 Task: Find connections with filter location Kirkintilloch with filter topic #lifecoach with filter profile language German with filter current company DeHaat with filter school Jaypee University of Information Technology with filter industry Printing Services with filter service category Strategic Planning with filter keywords title School Counselor
Action: Mouse moved to (525, 82)
Screenshot: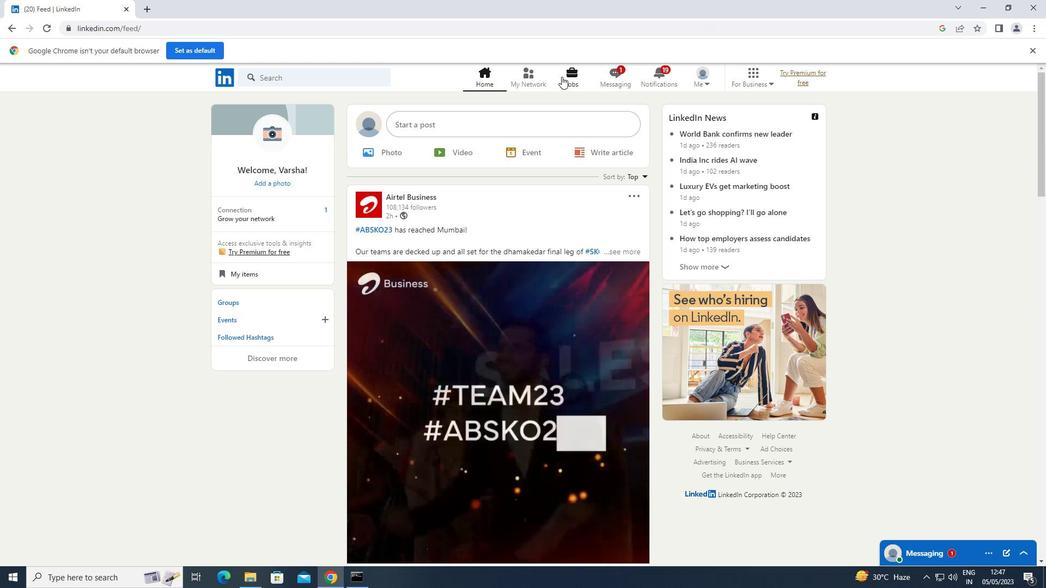 
Action: Mouse pressed left at (525, 82)
Screenshot: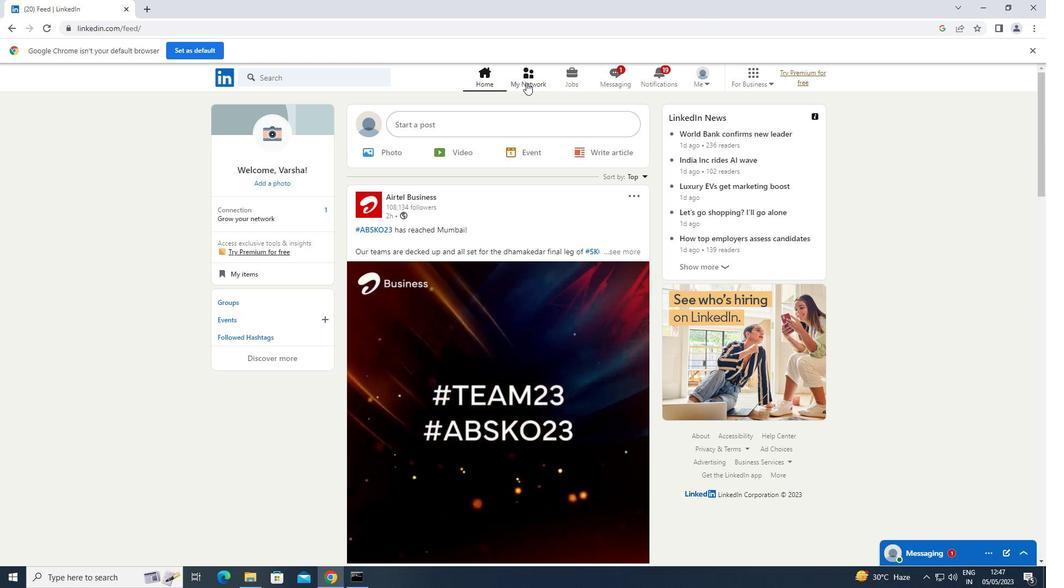 
Action: Mouse moved to (292, 131)
Screenshot: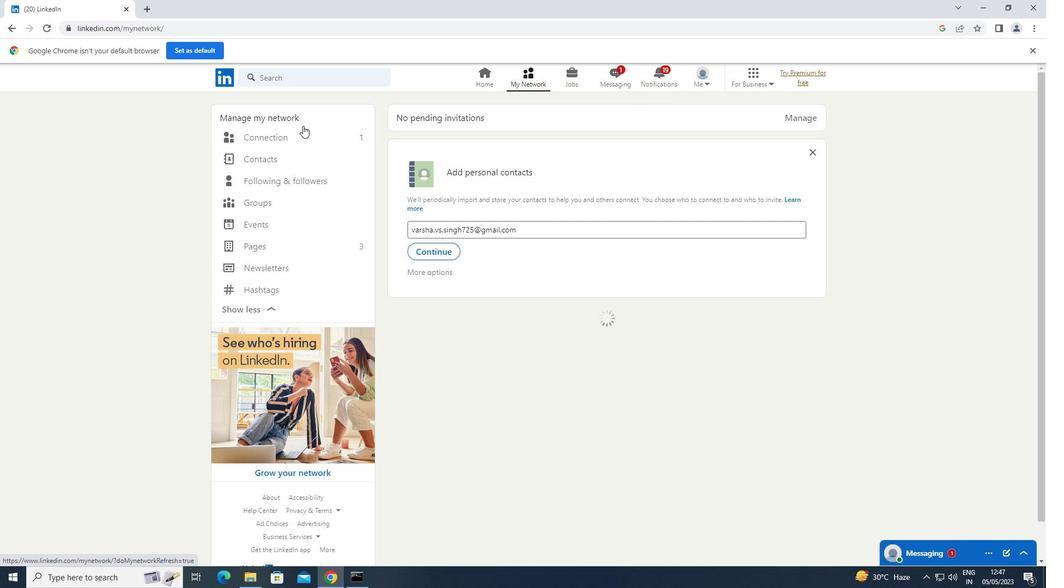 
Action: Mouse pressed left at (292, 131)
Screenshot: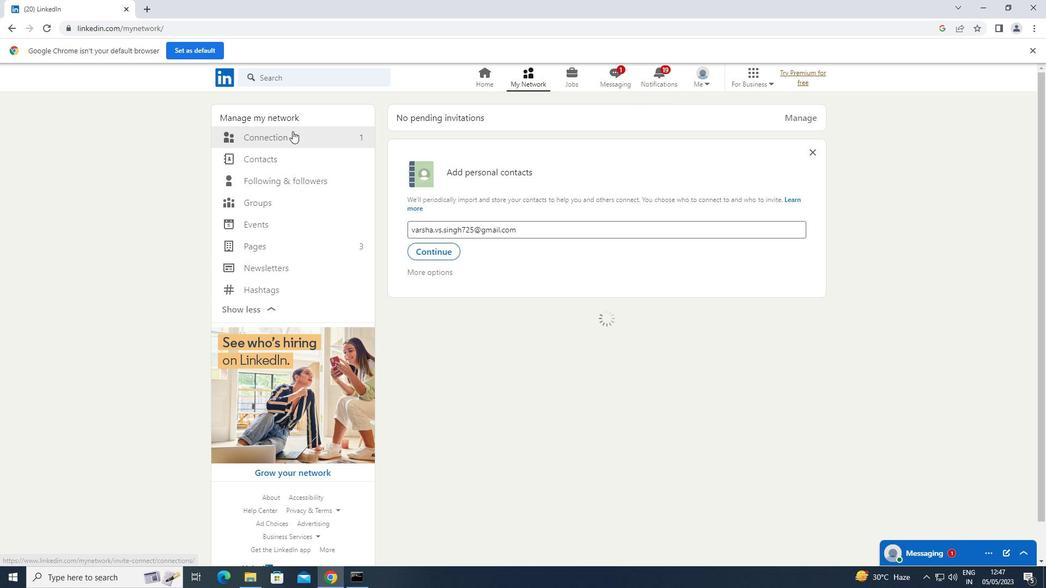 
Action: Mouse moved to (612, 136)
Screenshot: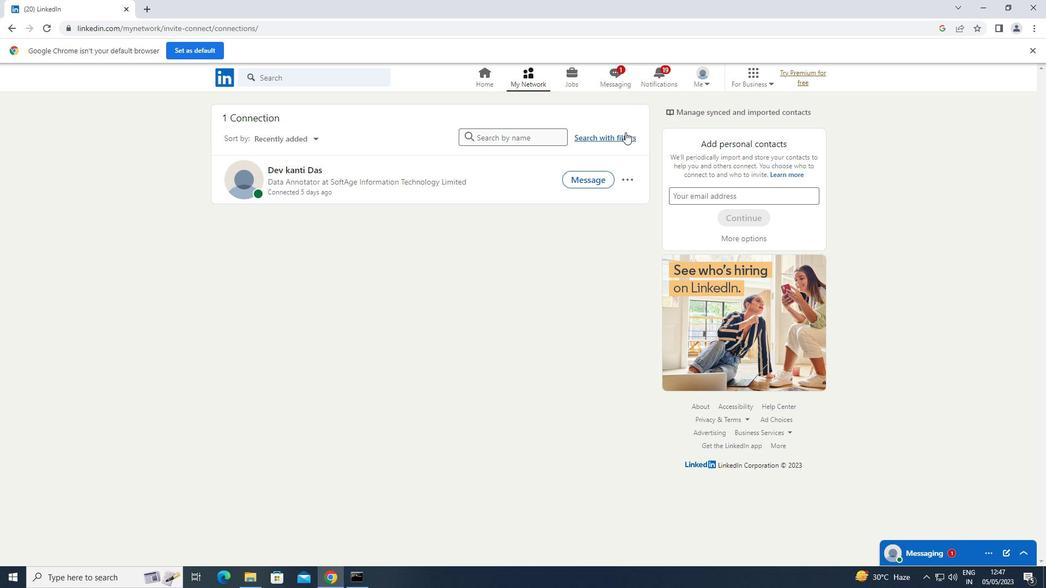 
Action: Mouse pressed left at (612, 136)
Screenshot: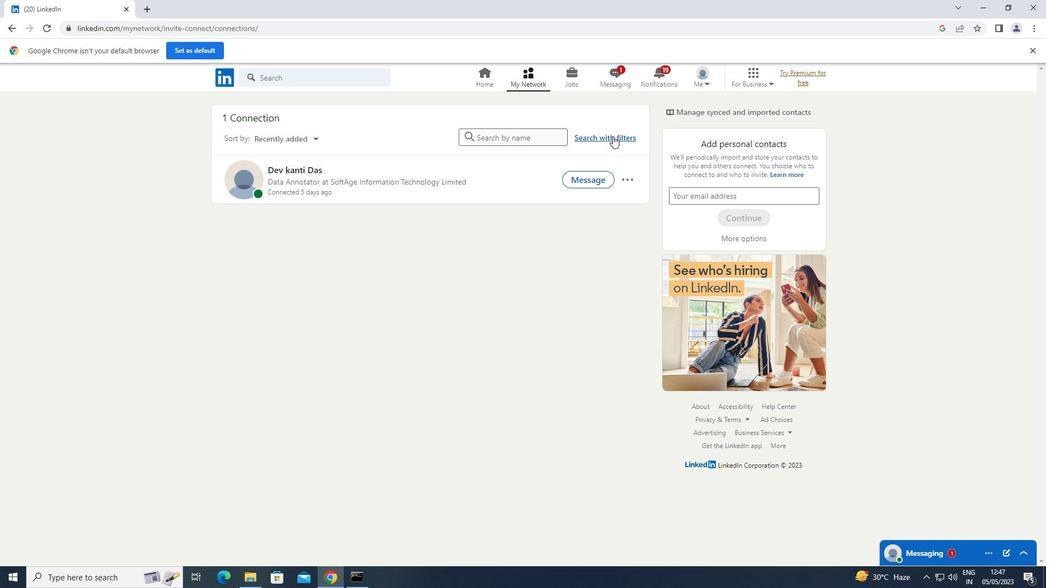 
Action: Mouse moved to (569, 113)
Screenshot: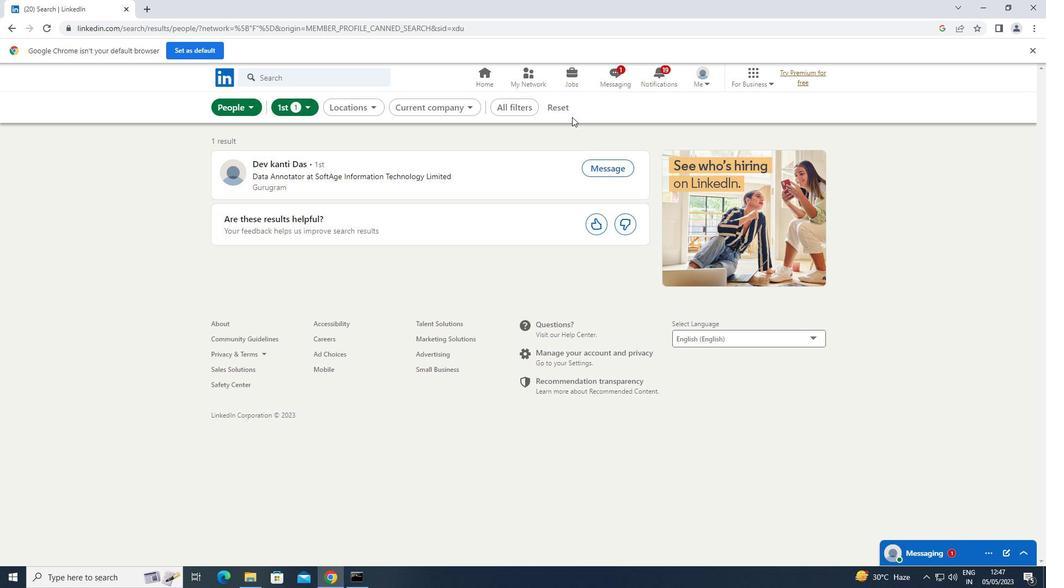 
Action: Mouse pressed left at (569, 113)
Screenshot: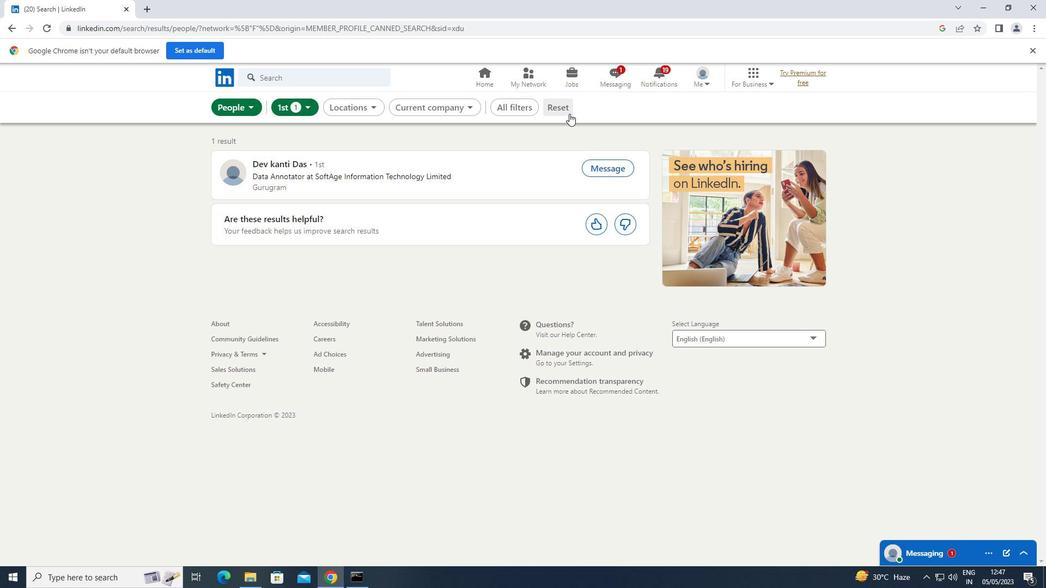 
Action: Mouse moved to (545, 108)
Screenshot: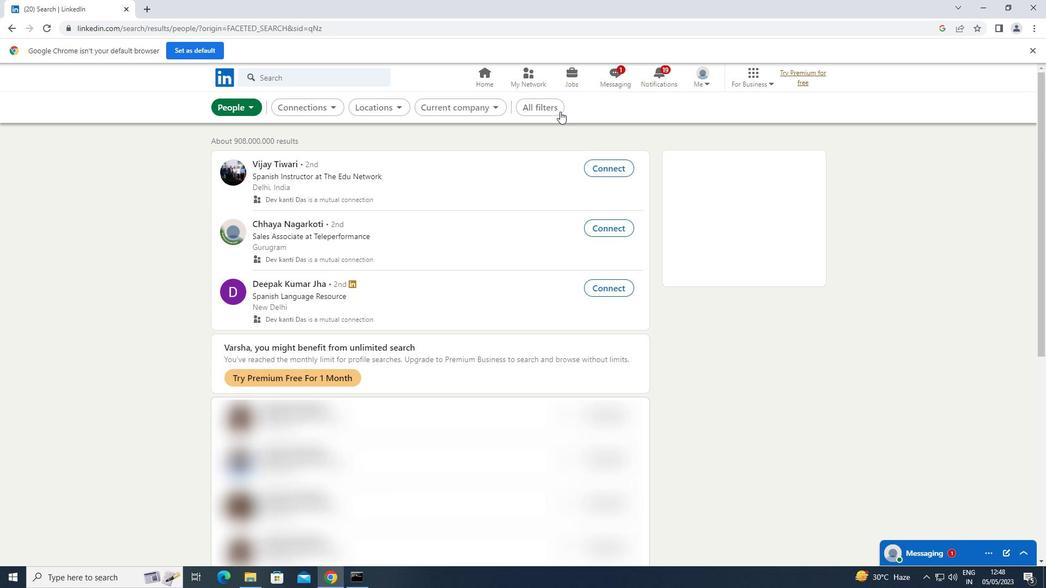 
Action: Mouse pressed left at (545, 108)
Screenshot: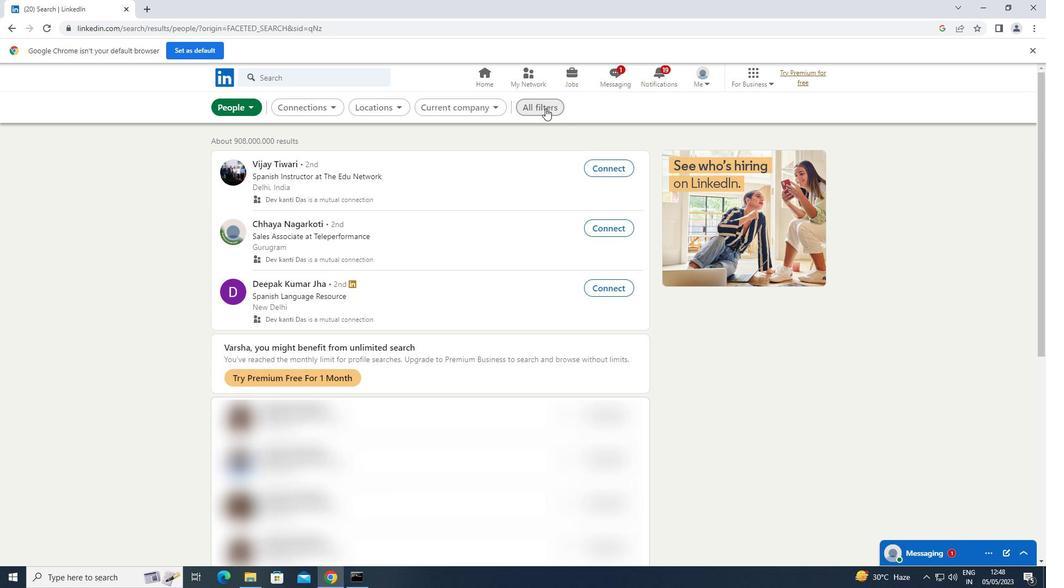 
Action: Mouse moved to (814, 220)
Screenshot: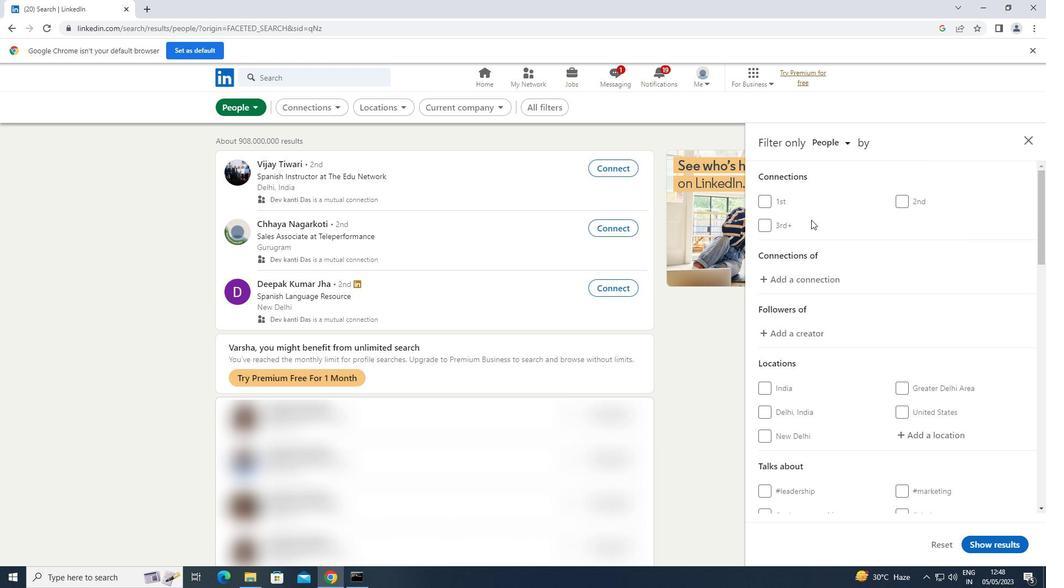 
Action: Mouse scrolled (814, 220) with delta (0, 0)
Screenshot: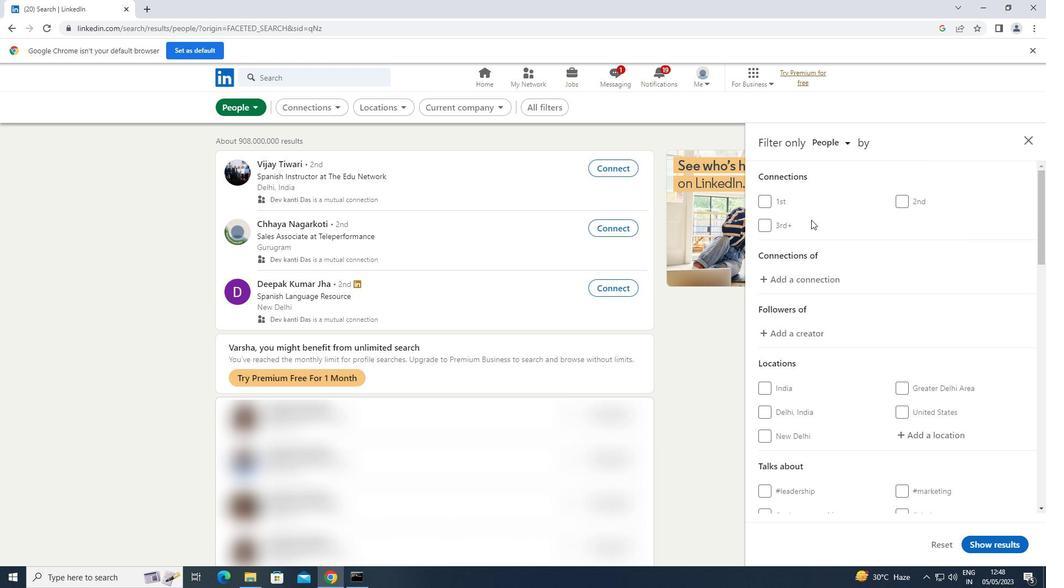 
Action: Mouse moved to (815, 221)
Screenshot: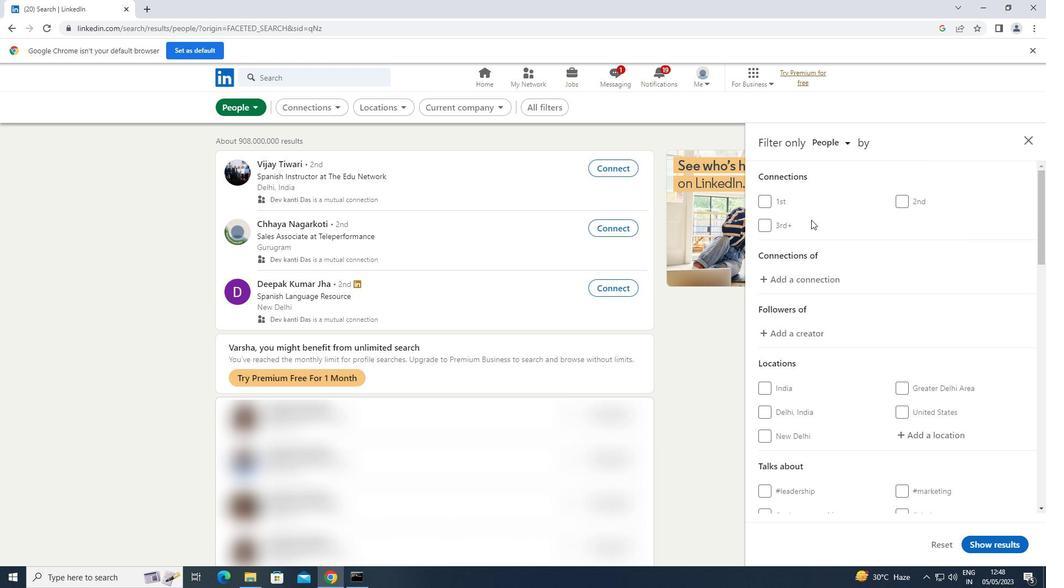 
Action: Mouse scrolled (815, 220) with delta (0, 0)
Screenshot: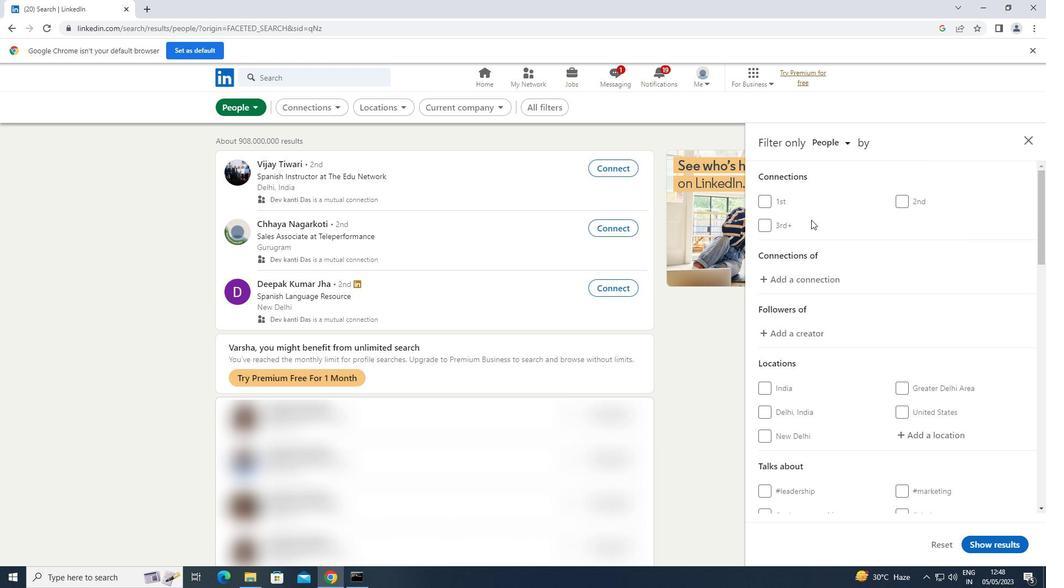 
Action: Mouse moved to (910, 328)
Screenshot: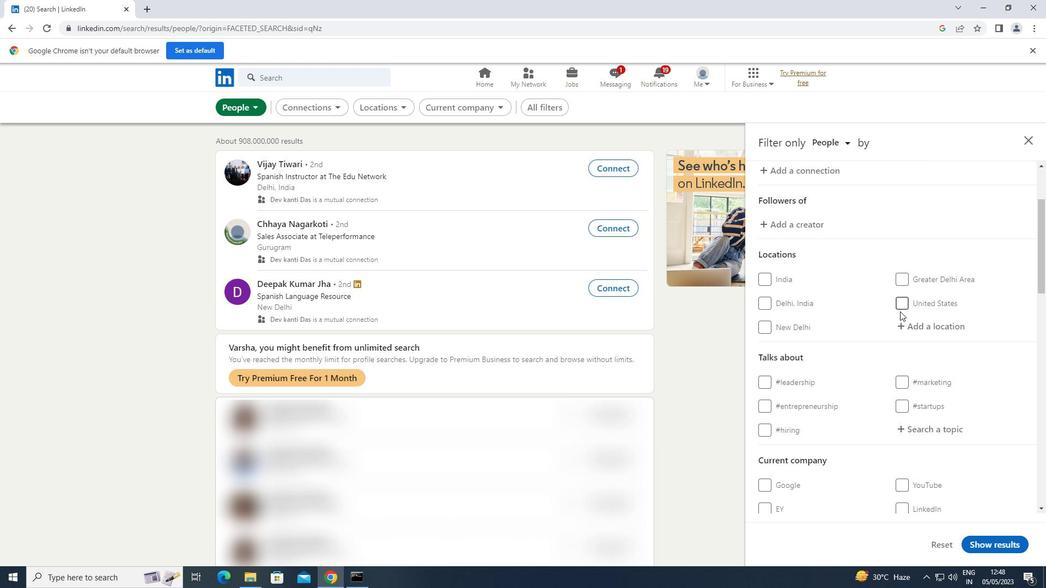 
Action: Mouse pressed left at (910, 328)
Screenshot: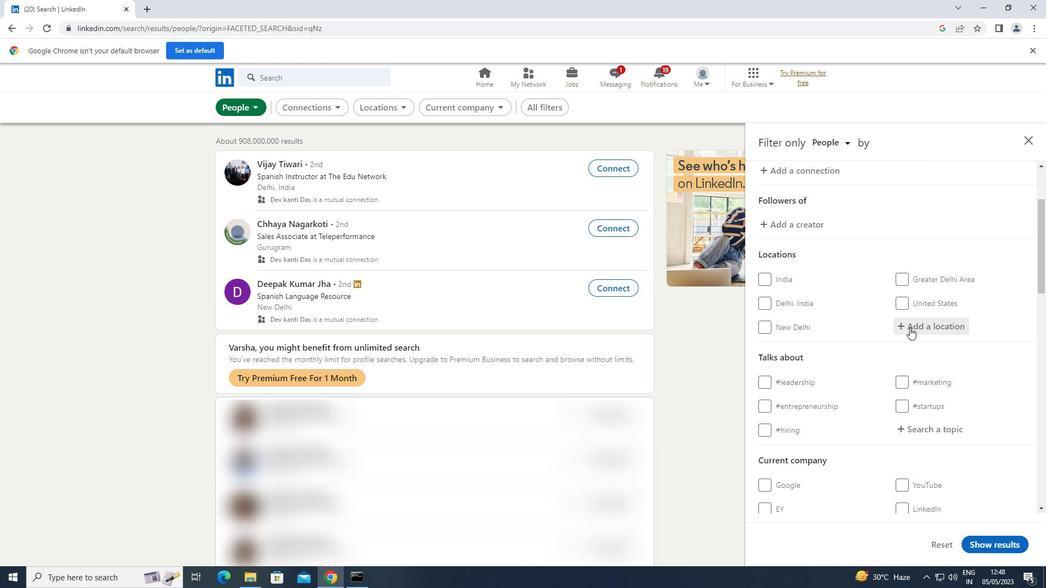 
Action: Key pressed <Key.shift>KIRKINTILLOCH
Screenshot: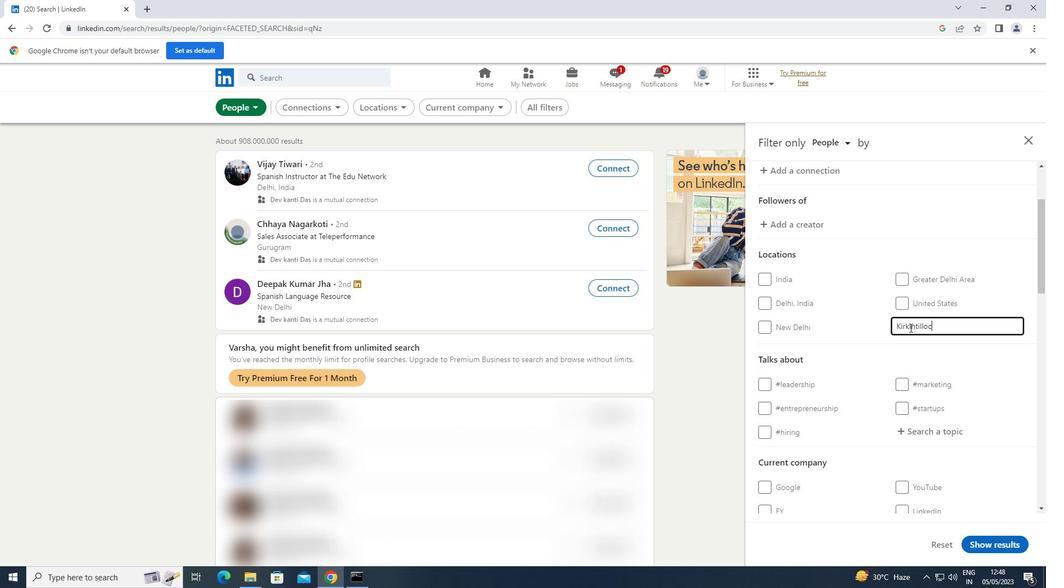 
Action: Mouse moved to (939, 436)
Screenshot: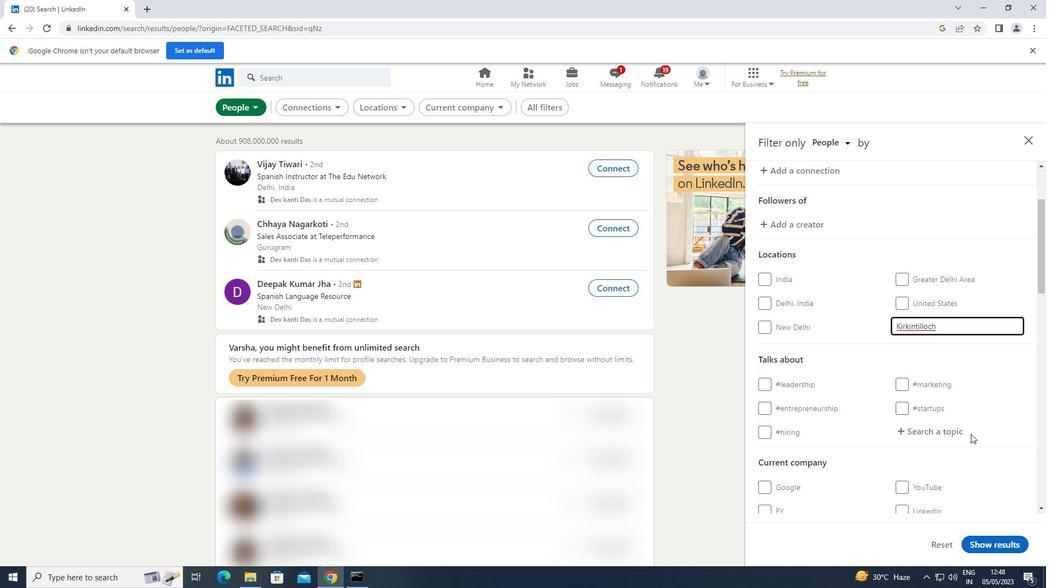 
Action: Mouse pressed left at (939, 436)
Screenshot: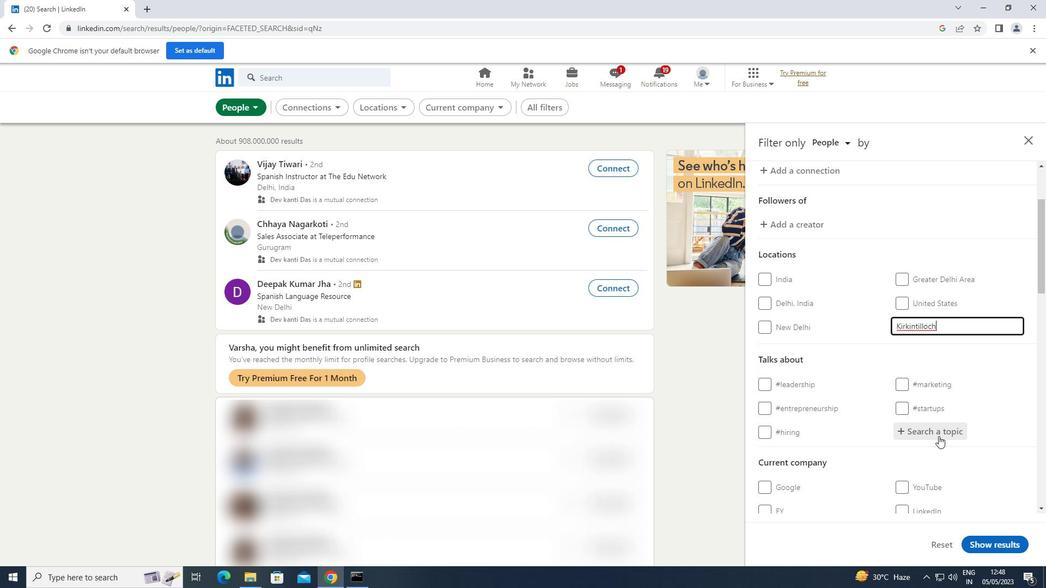 
Action: Key pressed LIFECOACH
Screenshot: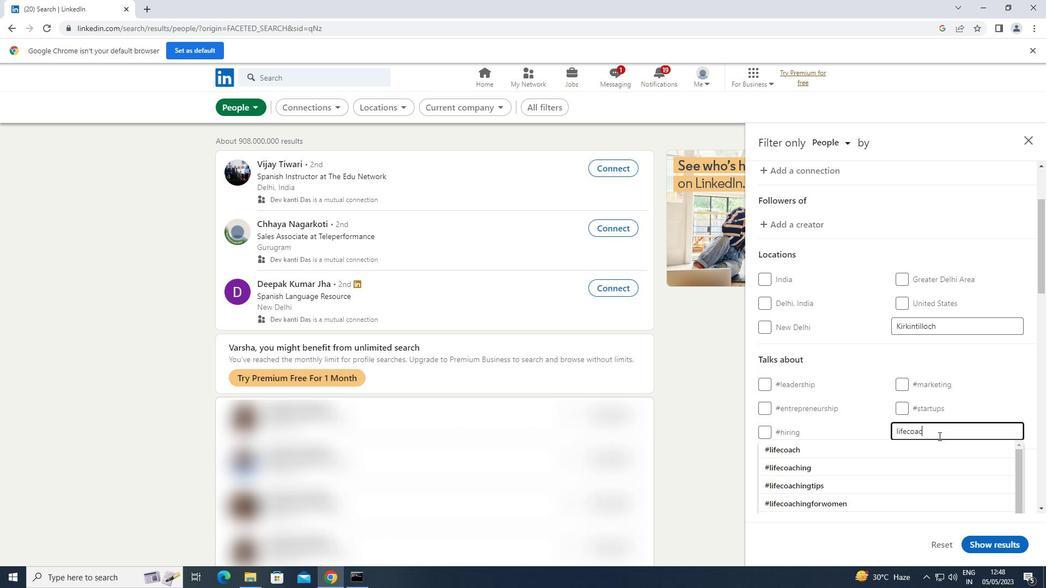 
Action: Mouse moved to (818, 447)
Screenshot: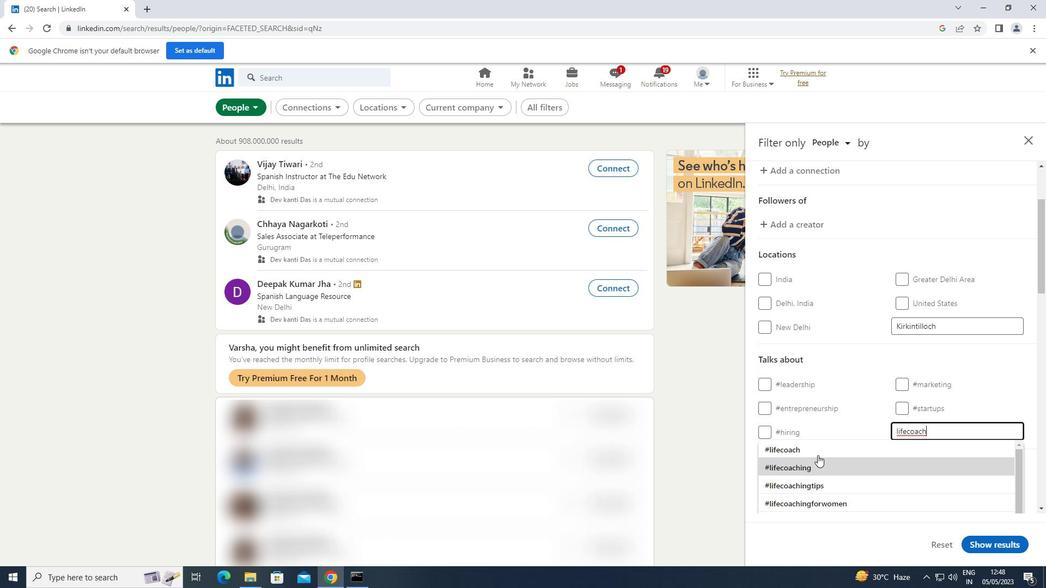 
Action: Mouse pressed left at (818, 447)
Screenshot: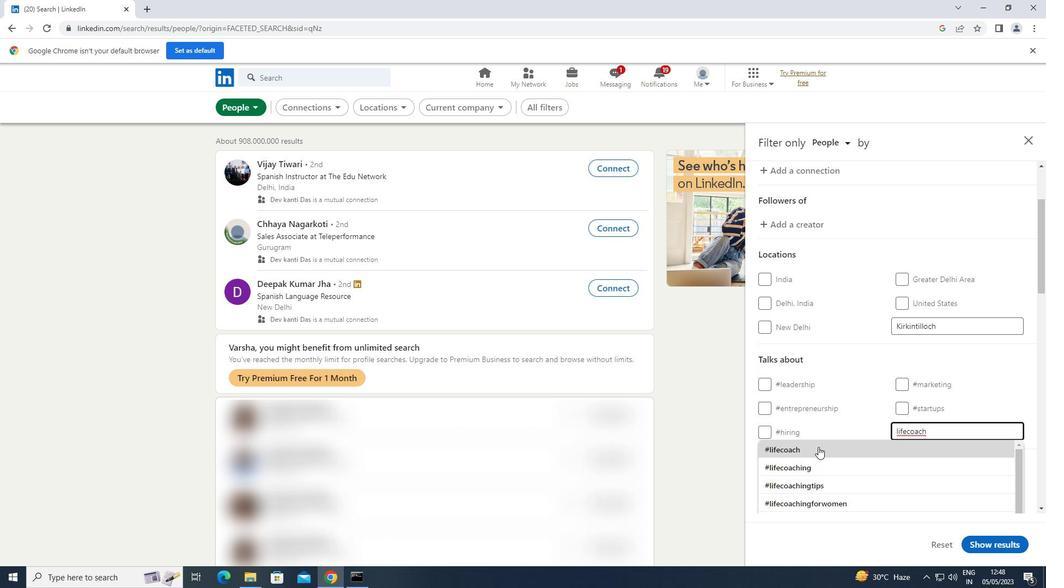 
Action: Mouse moved to (836, 418)
Screenshot: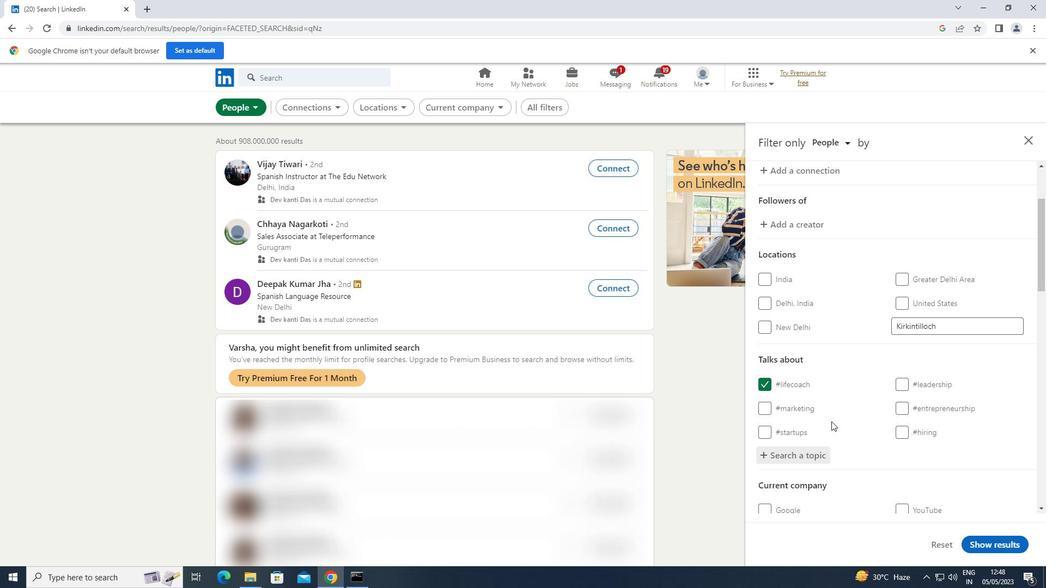 
Action: Mouse scrolled (836, 417) with delta (0, 0)
Screenshot: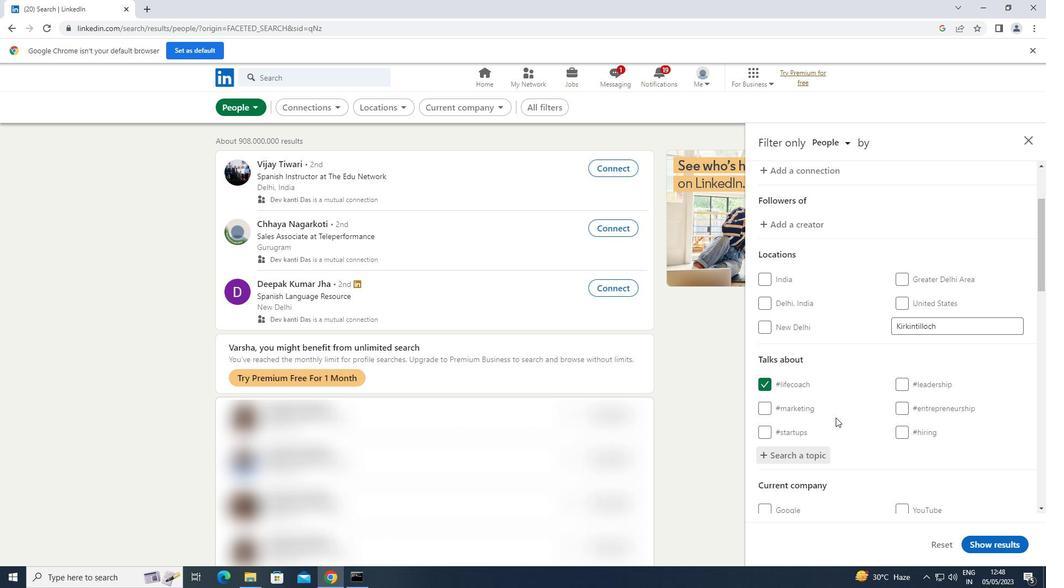 
Action: Mouse scrolled (836, 417) with delta (0, 0)
Screenshot: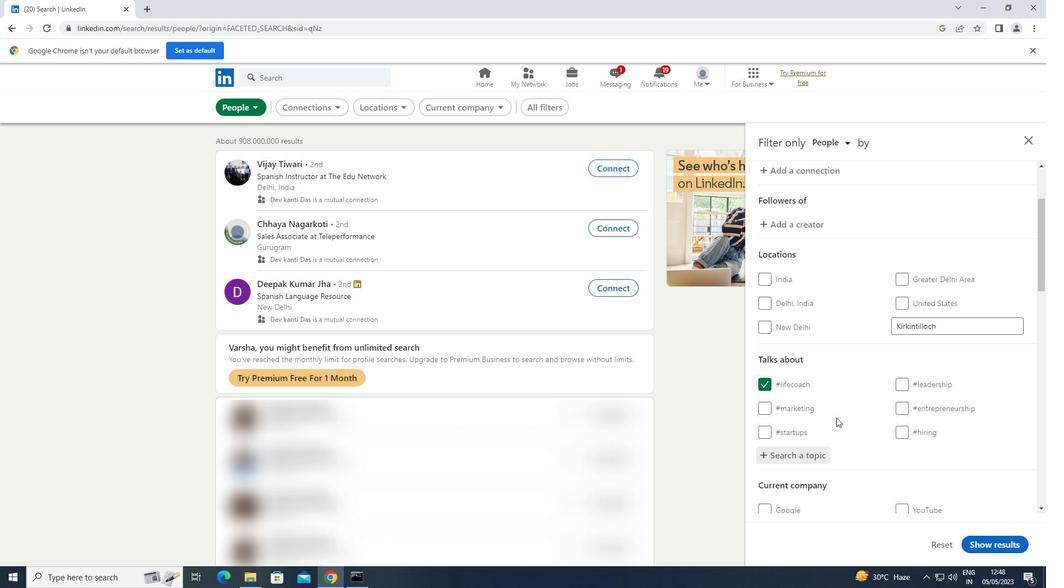 
Action: Mouse scrolled (836, 417) with delta (0, 0)
Screenshot: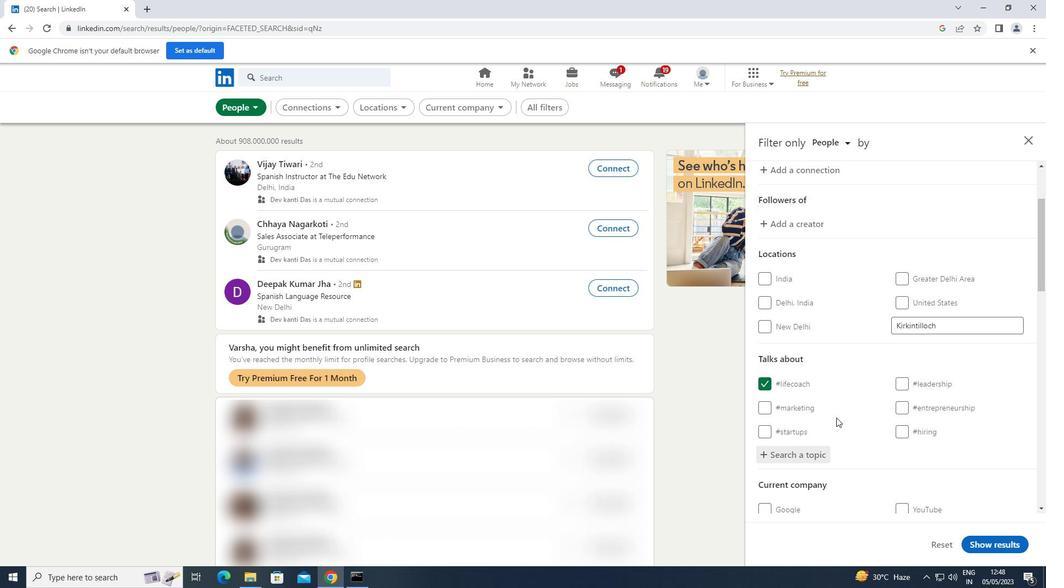 
Action: Mouse scrolled (836, 417) with delta (0, 0)
Screenshot: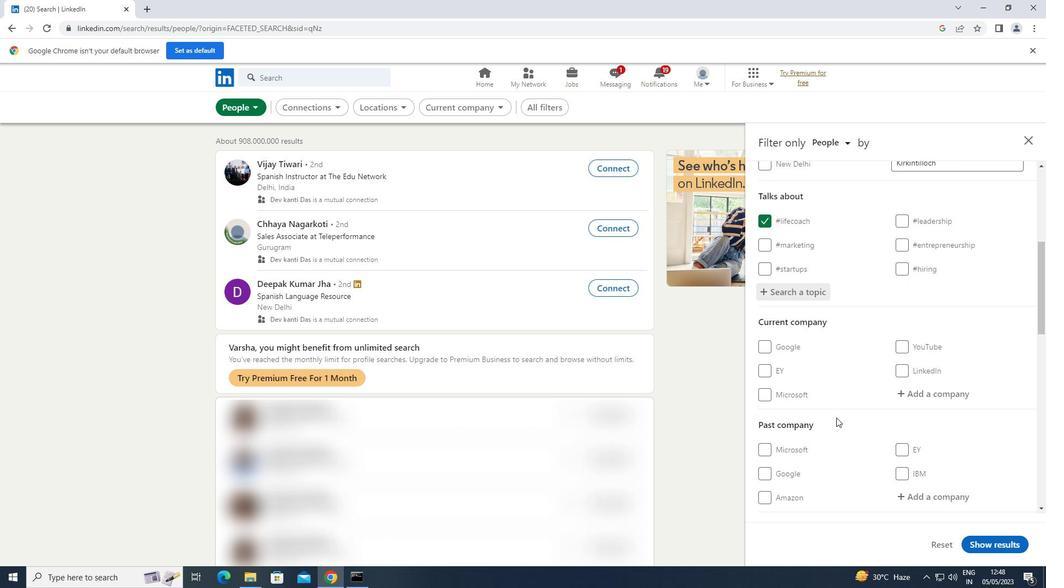 
Action: Mouse scrolled (836, 417) with delta (0, 0)
Screenshot: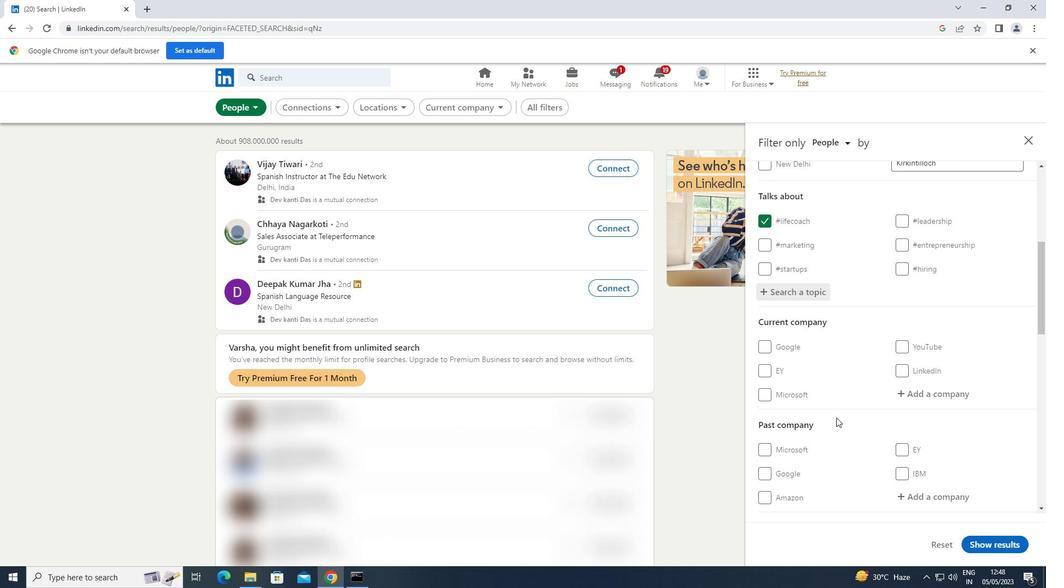
Action: Mouse scrolled (836, 417) with delta (0, 0)
Screenshot: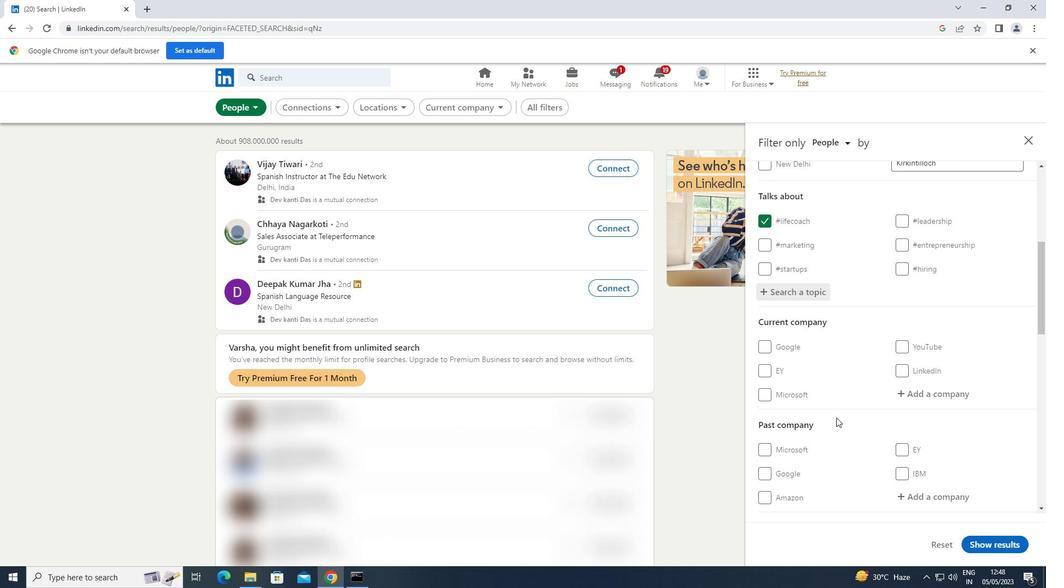 
Action: Mouse scrolled (836, 417) with delta (0, 0)
Screenshot: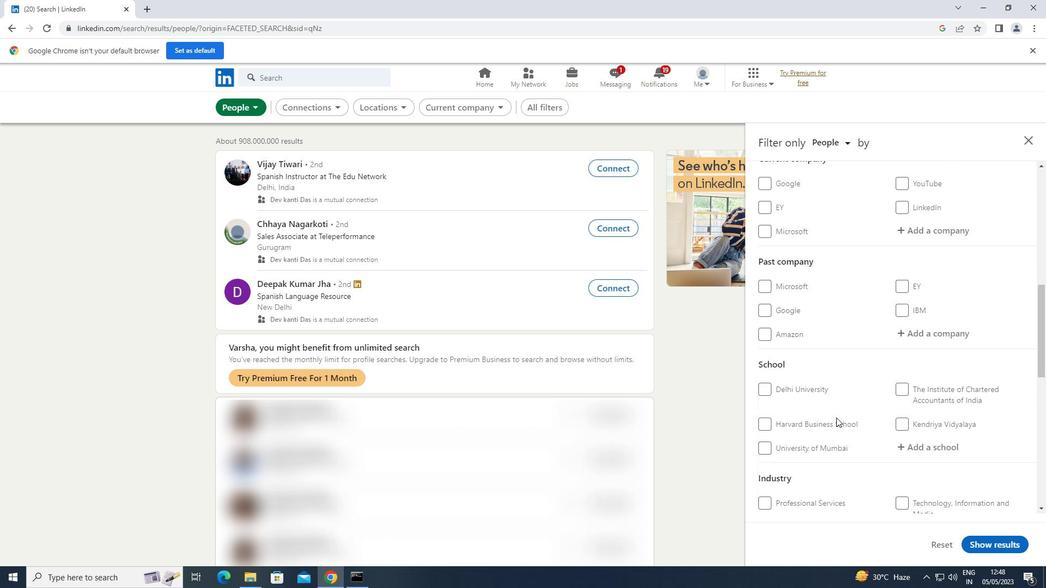 
Action: Mouse scrolled (836, 417) with delta (0, 0)
Screenshot: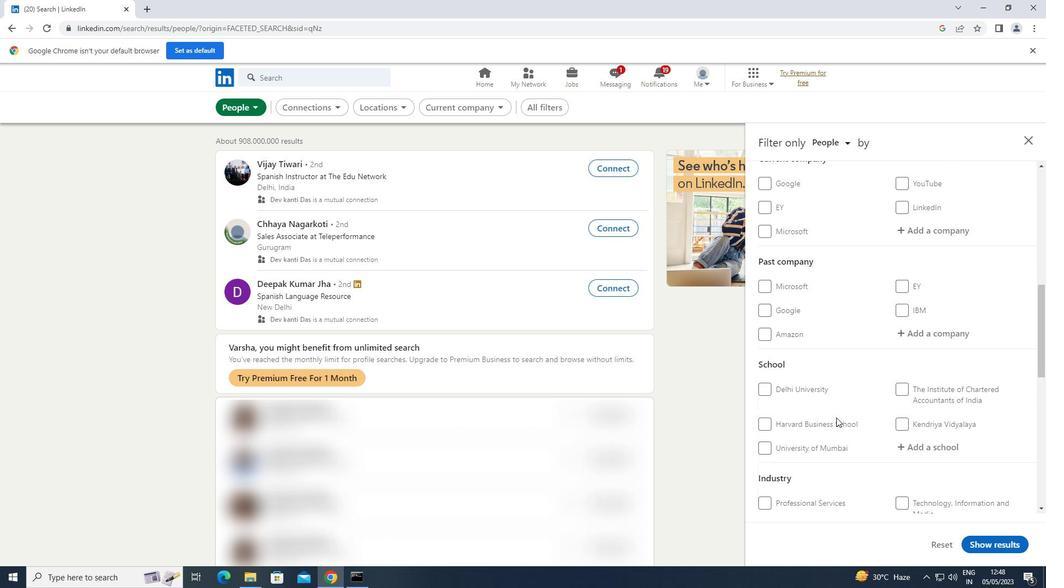 
Action: Mouse scrolled (836, 417) with delta (0, 0)
Screenshot: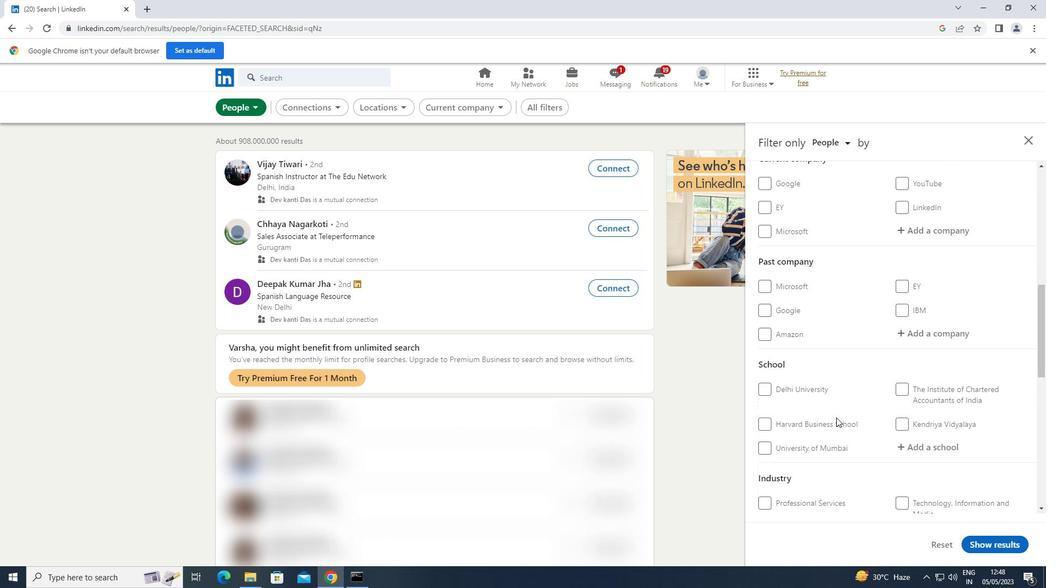 
Action: Mouse scrolled (836, 417) with delta (0, 0)
Screenshot: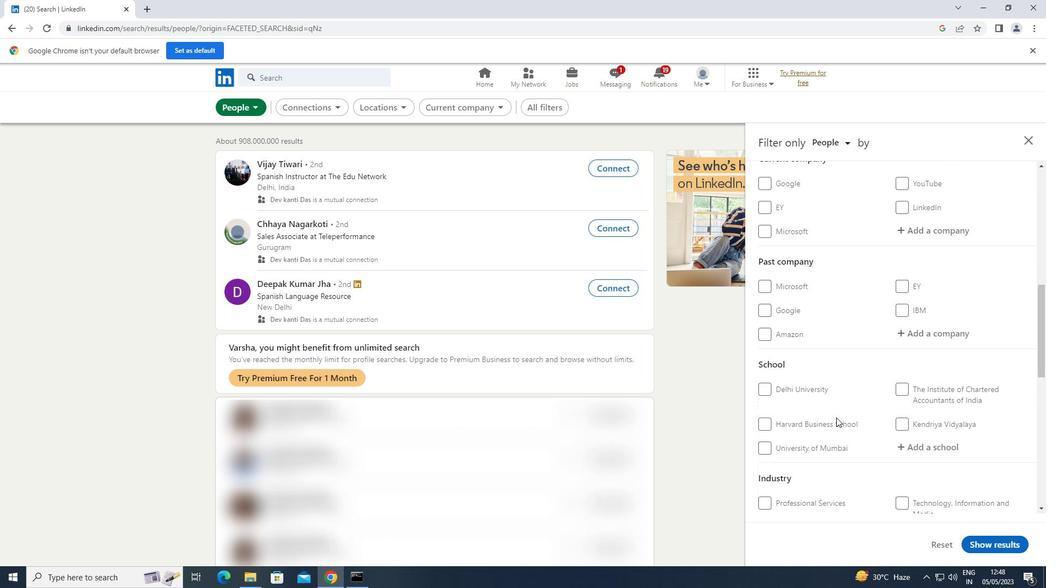 
Action: Mouse scrolled (836, 417) with delta (0, 0)
Screenshot: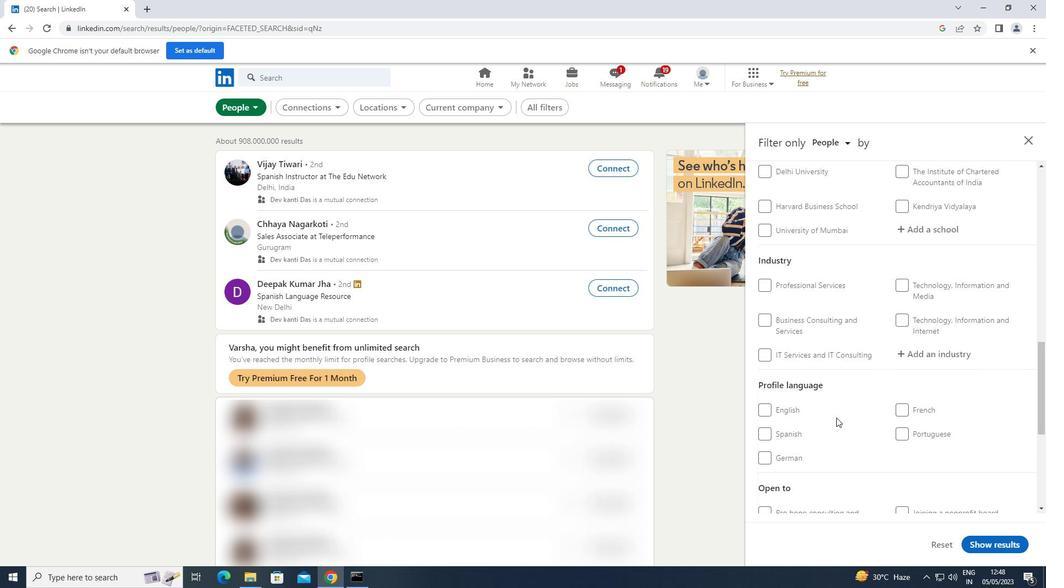 
Action: Mouse scrolled (836, 417) with delta (0, 0)
Screenshot: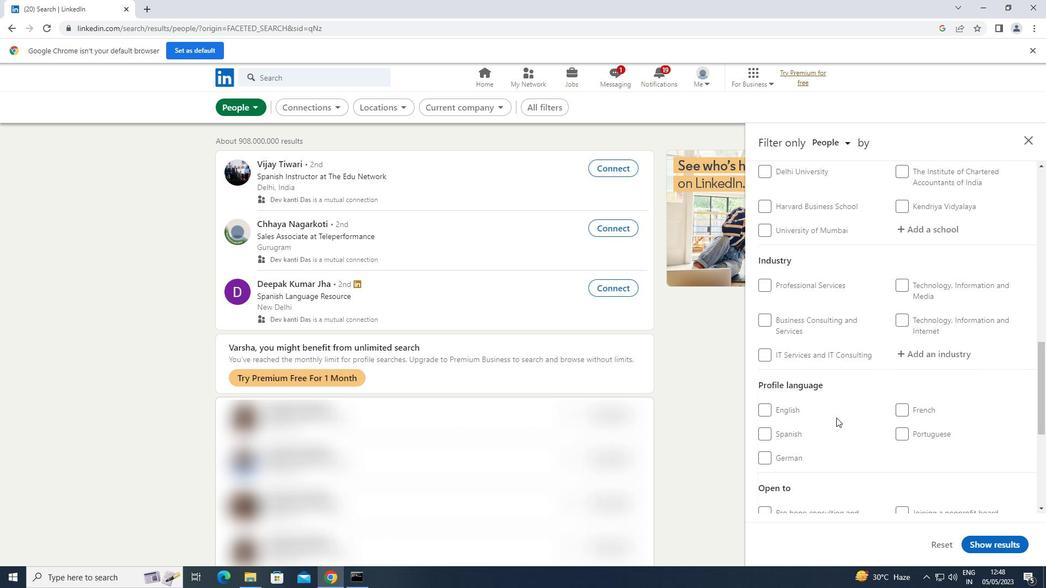 
Action: Mouse scrolled (836, 417) with delta (0, 0)
Screenshot: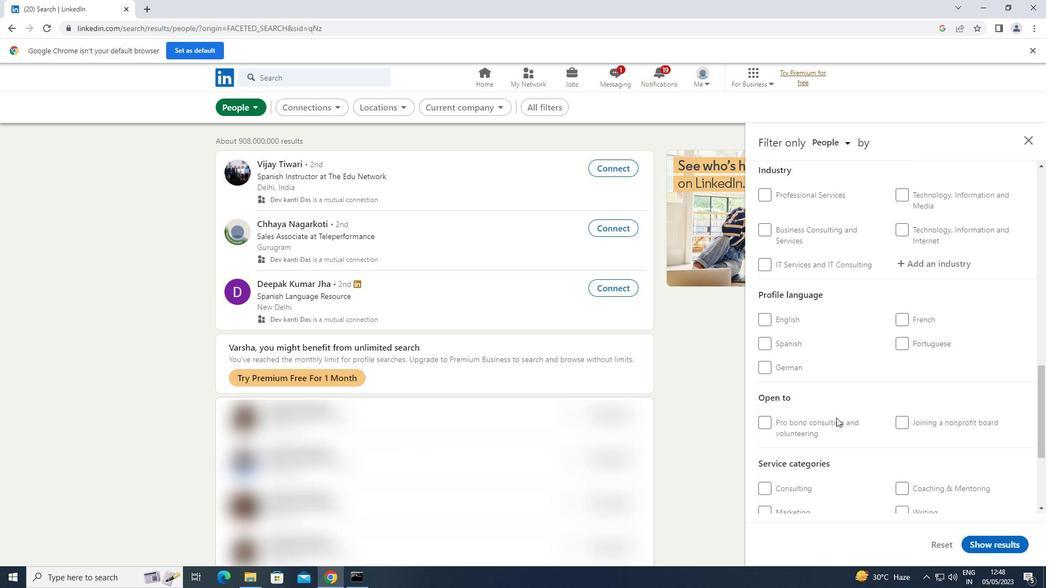 
Action: Mouse scrolled (836, 417) with delta (0, 0)
Screenshot: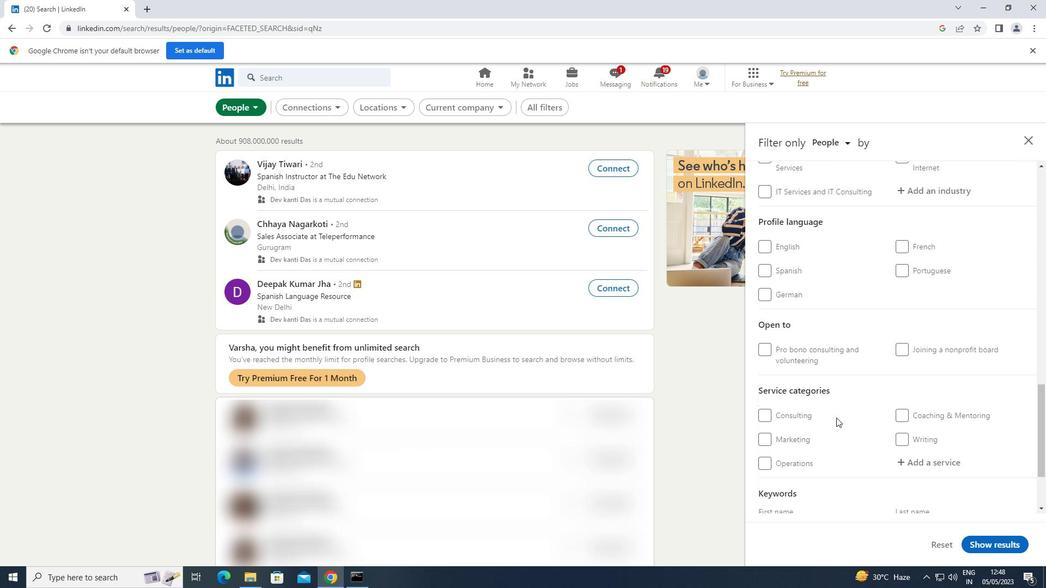 
Action: Mouse scrolled (836, 417) with delta (0, 0)
Screenshot: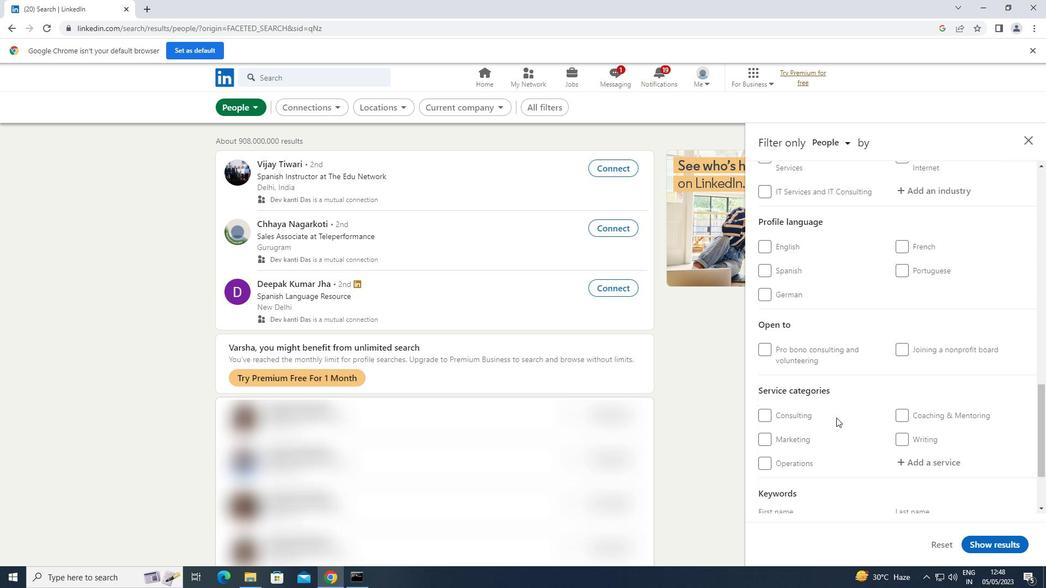 
Action: Mouse scrolled (836, 418) with delta (0, 0)
Screenshot: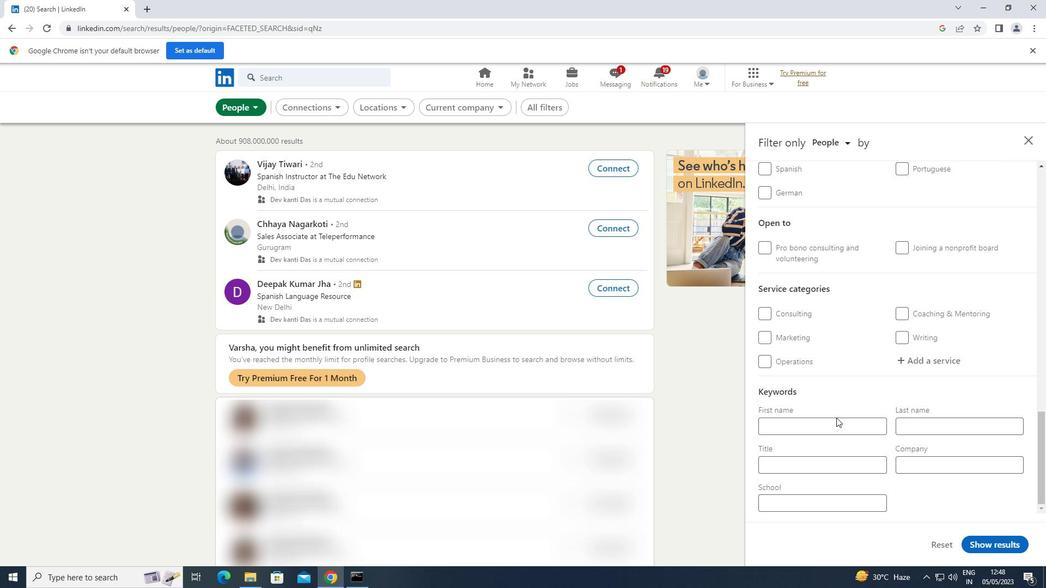 
Action: Mouse scrolled (836, 418) with delta (0, 0)
Screenshot: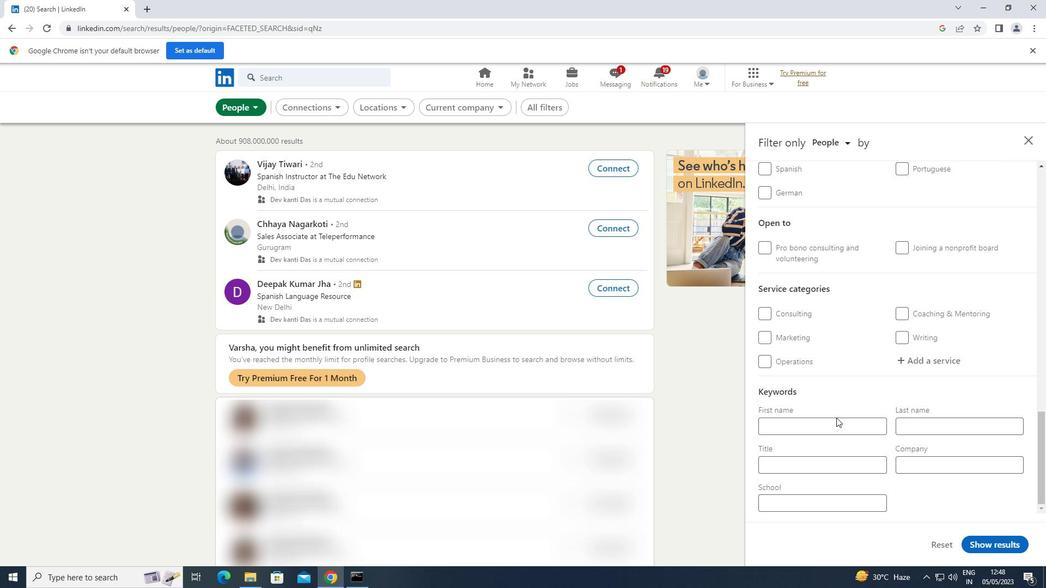 
Action: Mouse moved to (761, 299)
Screenshot: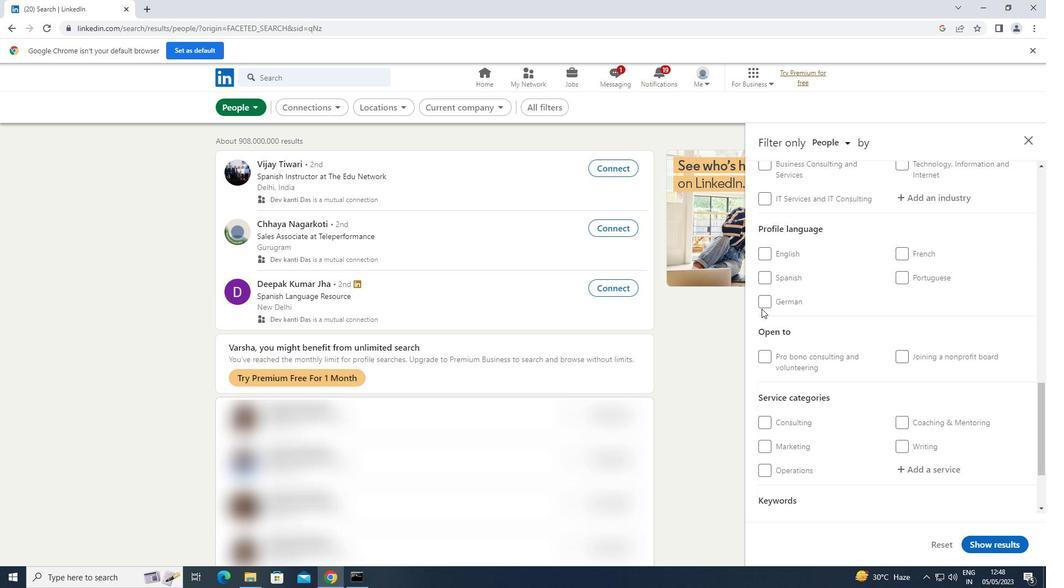 
Action: Mouse pressed left at (761, 299)
Screenshot: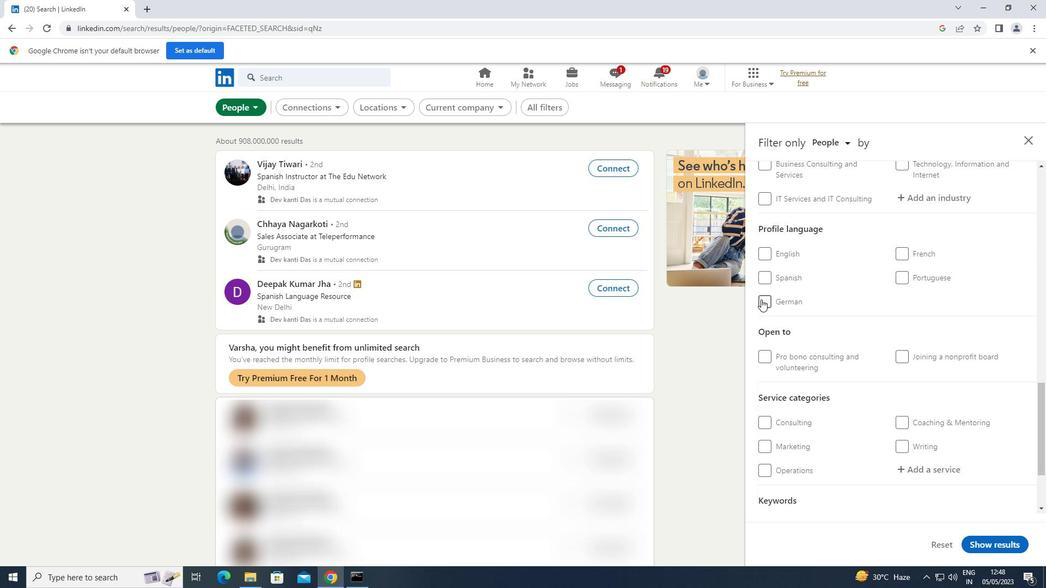 
Action: Mouse moved to (795, 325)
Screenshot: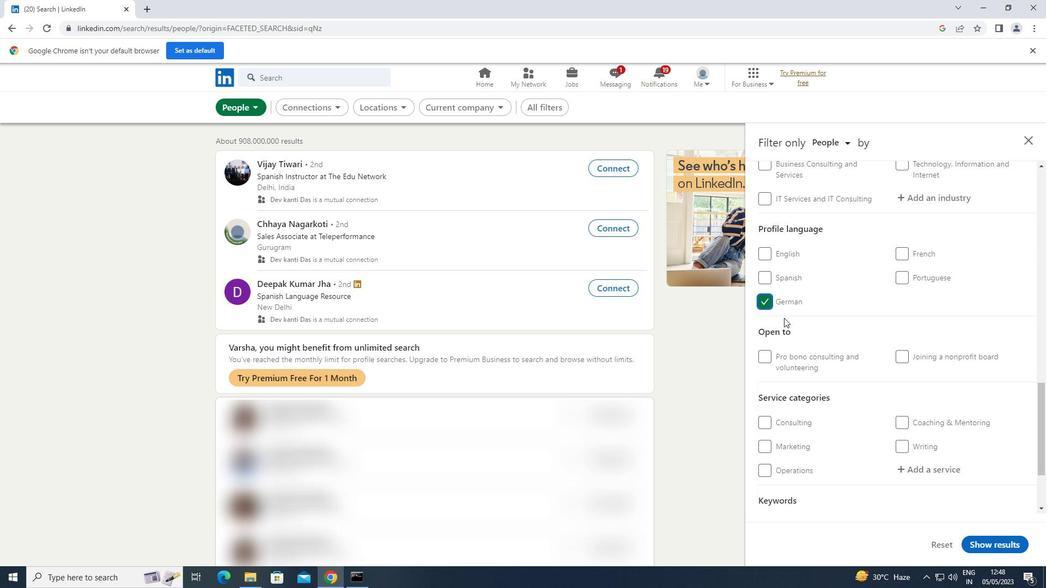 
Action: Mouse scrolled (795, 325) with delta (0, 0)
Screenshot: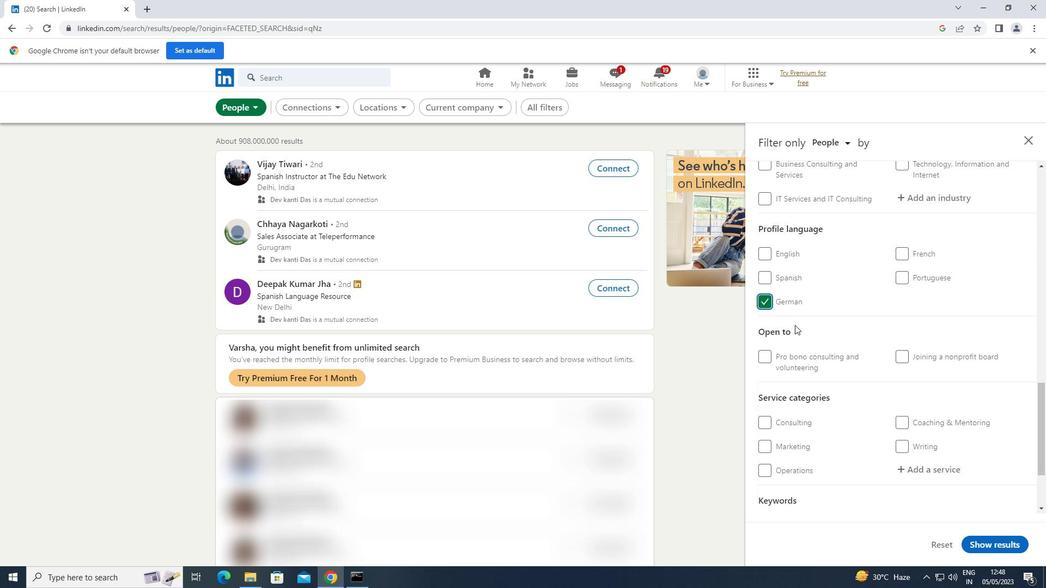 
Action: Mouse scrolled (795, 325) with delta (0, 0)
Screenshot: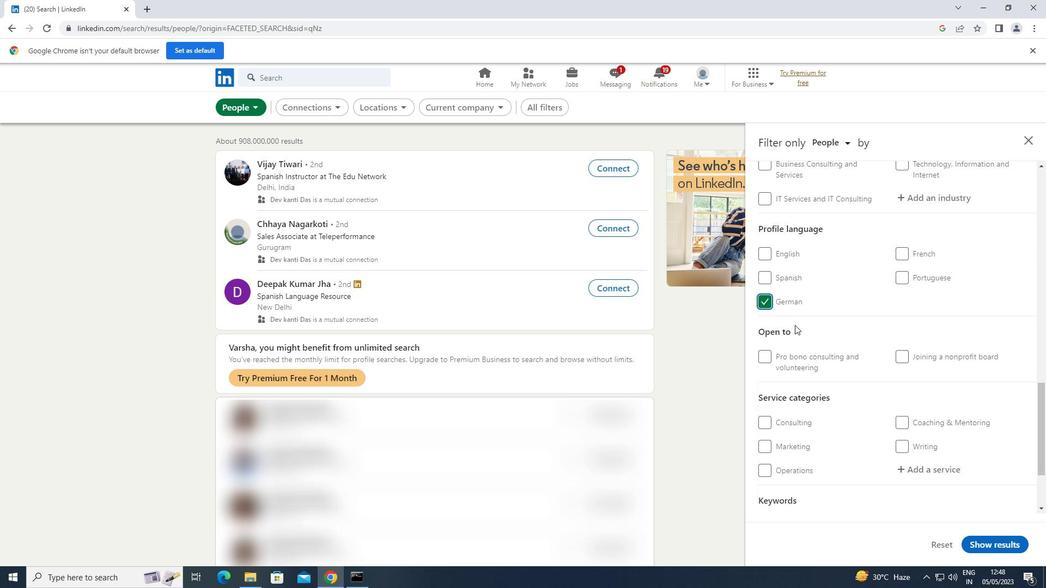 
Action: Mouse scrolled (795, 325) with delta (0, 0)
Screenshot: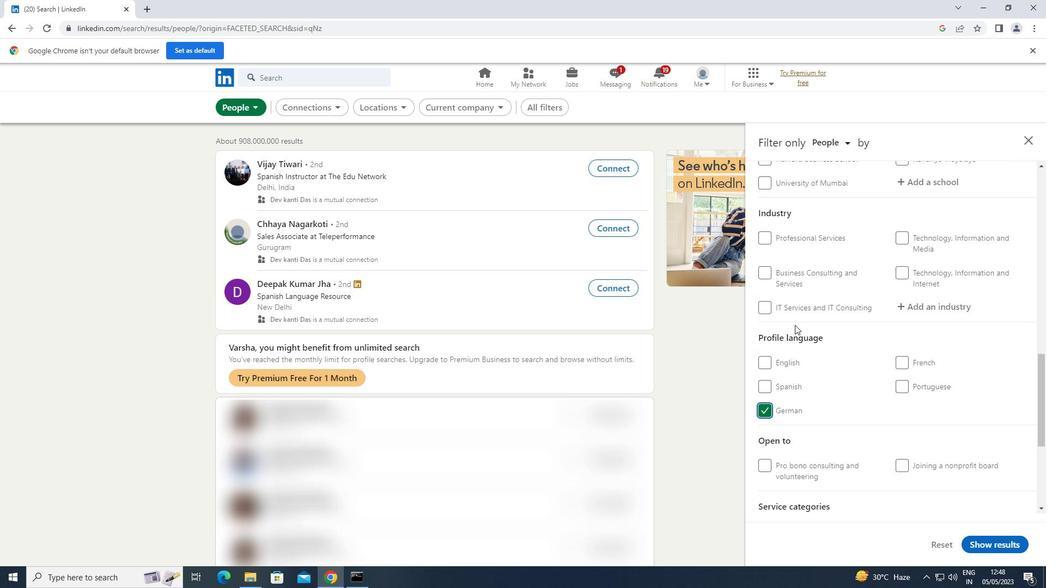 
Action: Mouse scrolled (795, 325) with delta (0, 0)
Screenshot: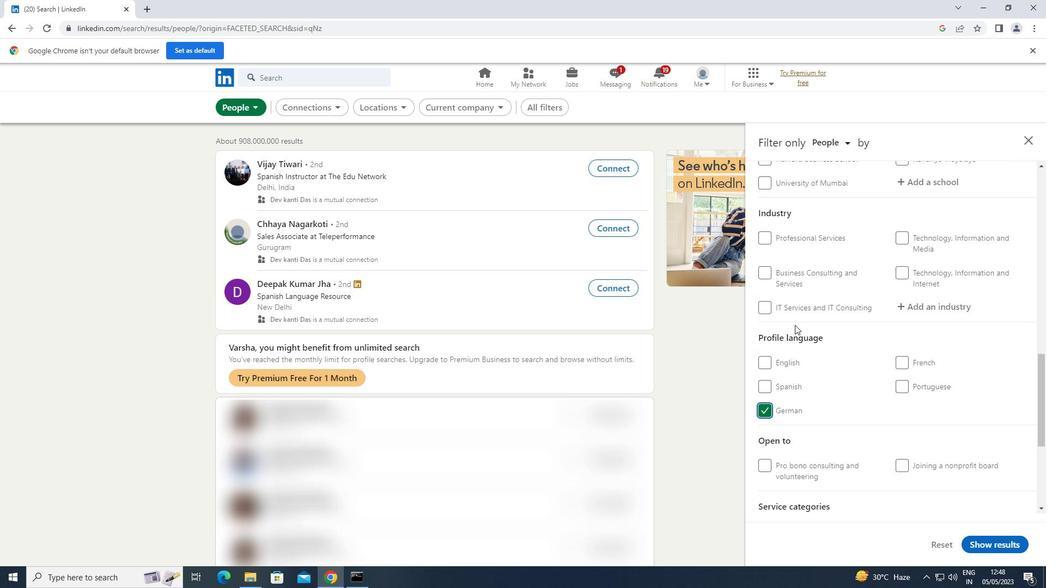 
Action: Mouse scrolled (795, 325) with delta (0, 0)
Screenshot: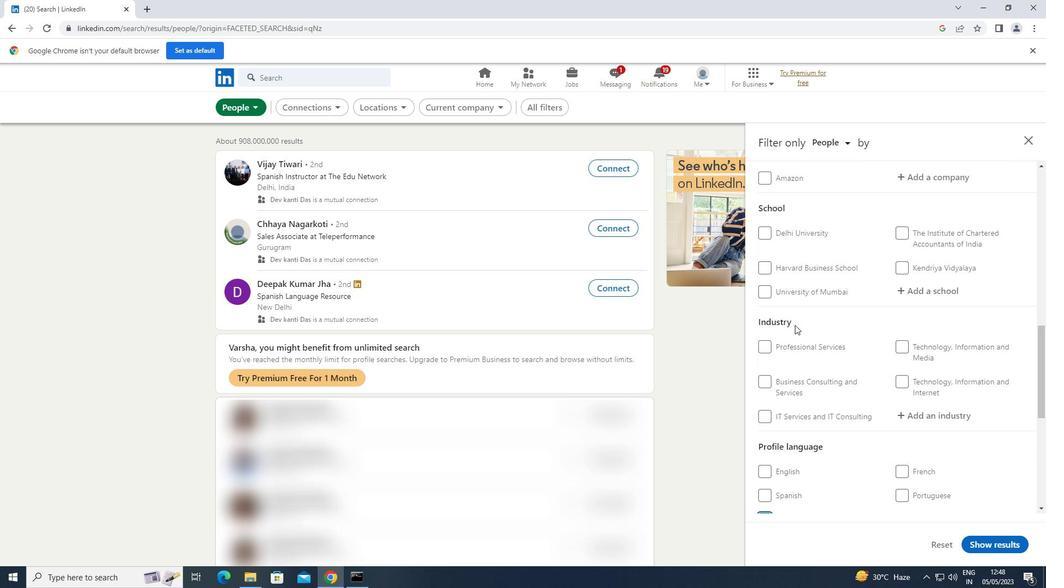 
Action: Mouse scrolled (795, 325) with delta (0, 0)
Screenshot: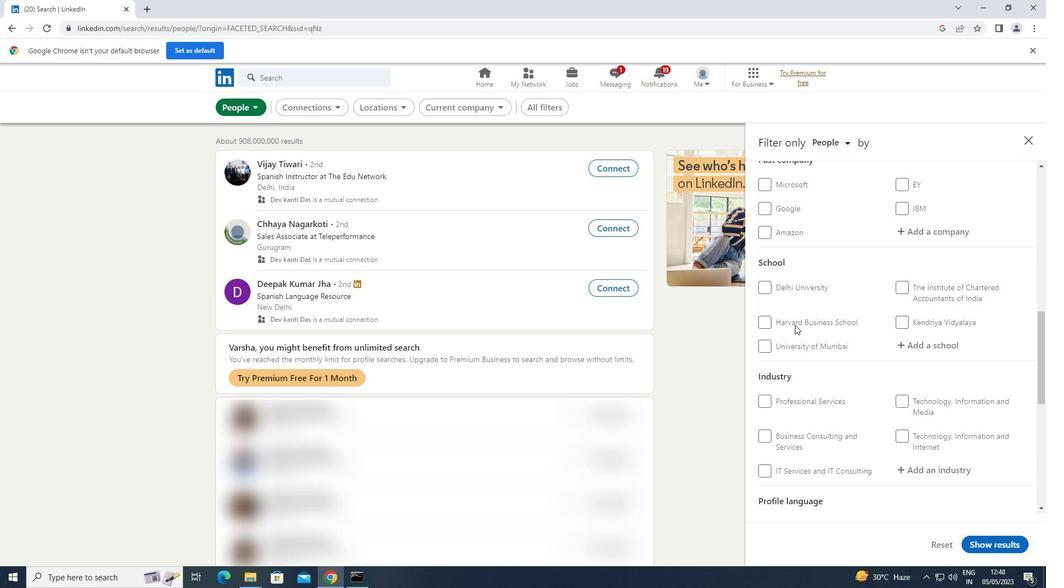 
Action: Mouse scrolled (795, 325) with delta (0, 0)
Screenshot: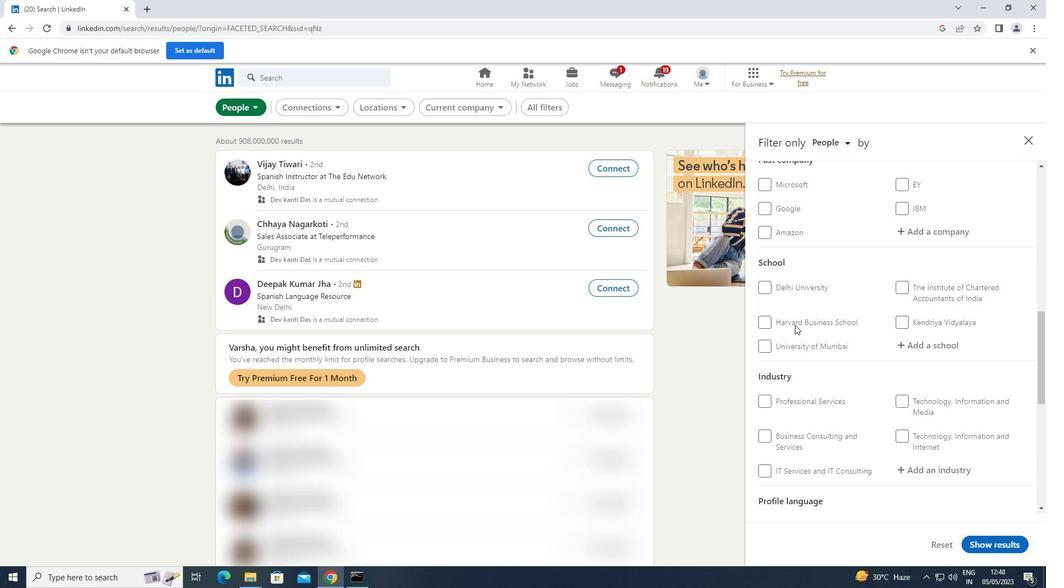 
Action: Mouse scrolled (795, 325) with delta (0, 0)
Screenshot: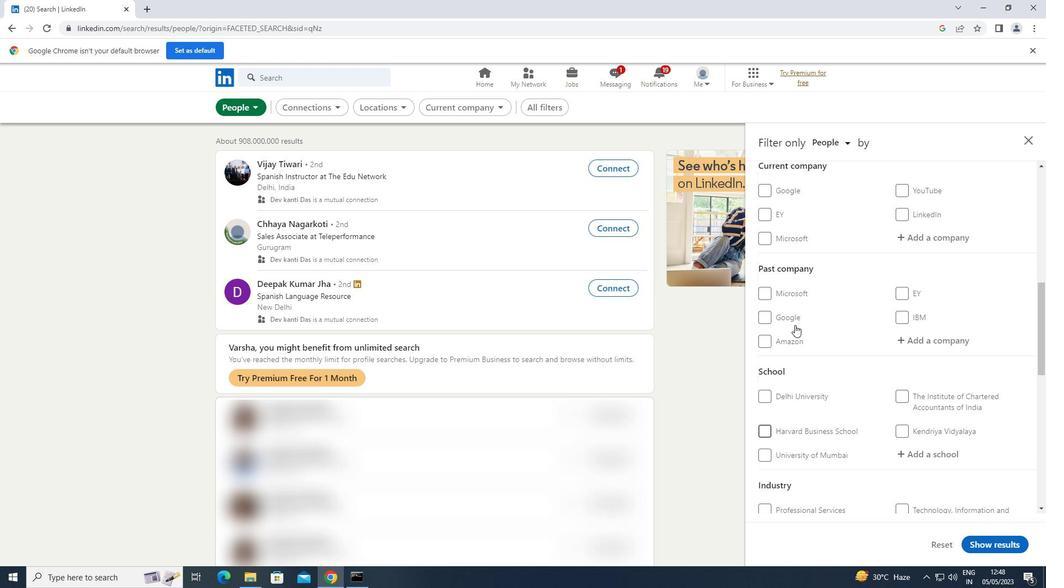 
Action: Mouse moved to (948, 293)
Screenshot: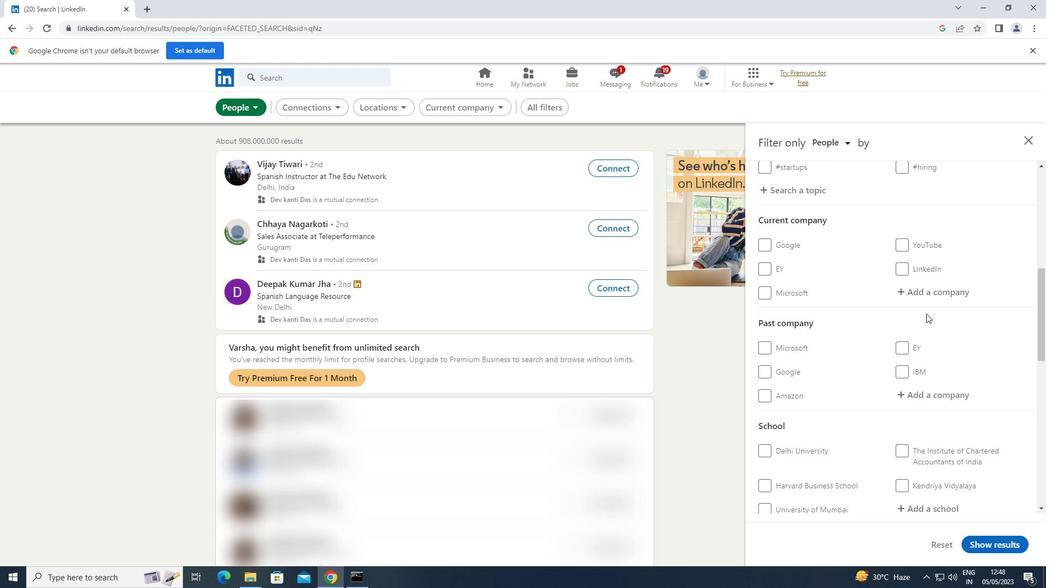 
Action: Mouse pressed left at (948, 293)
Screenshot: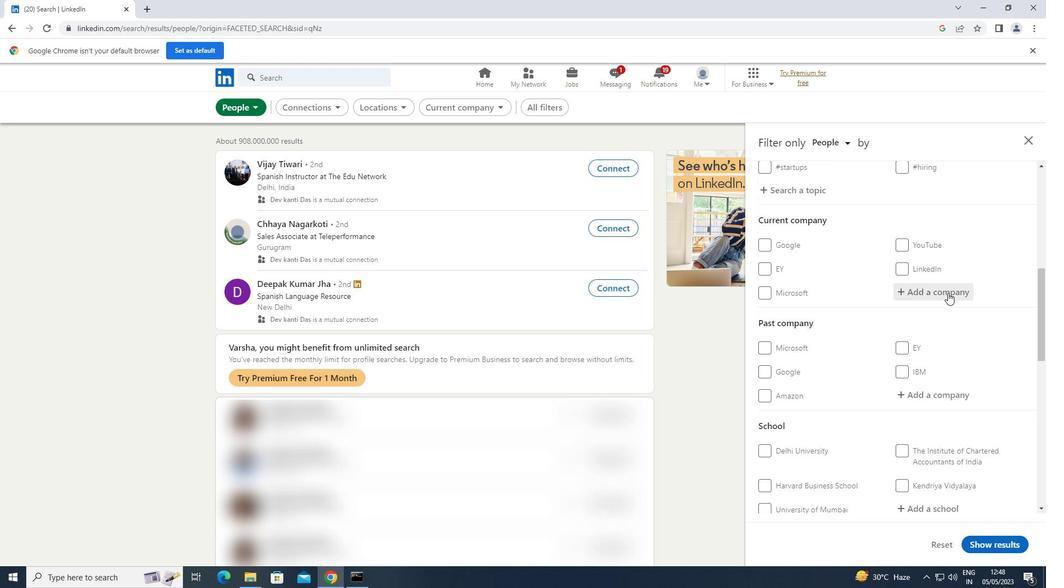 
Action: Key pressed <Key.shift><Key.shift><Key.shift><Key.shift><Key.shift><Key.shift><Key.shift><Key.shift><Key.shift>DE<Key.shift>HAAT
Screenshot: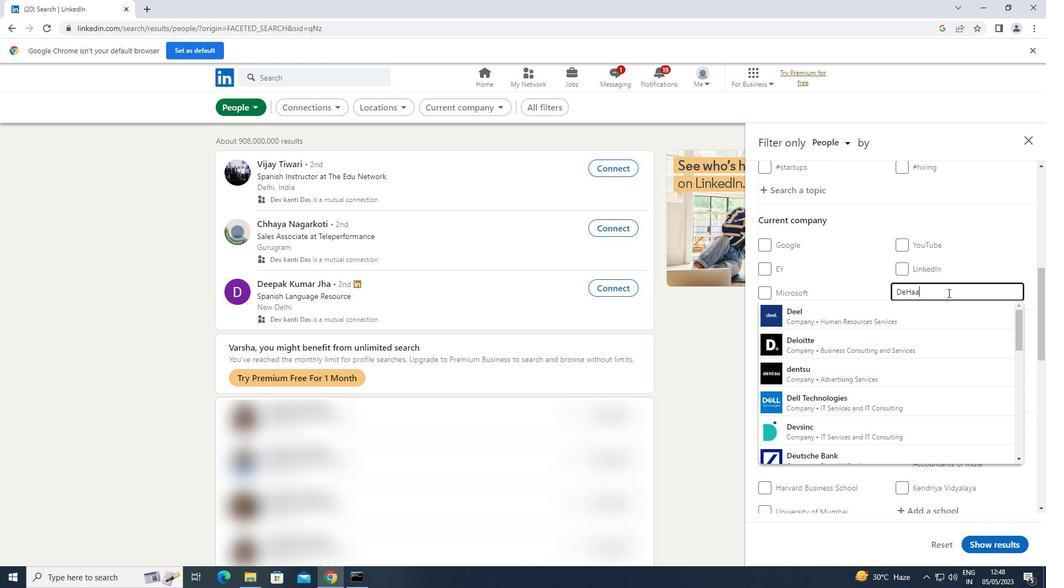 
Action: Mouse moved to (890, 313)
Screenshot: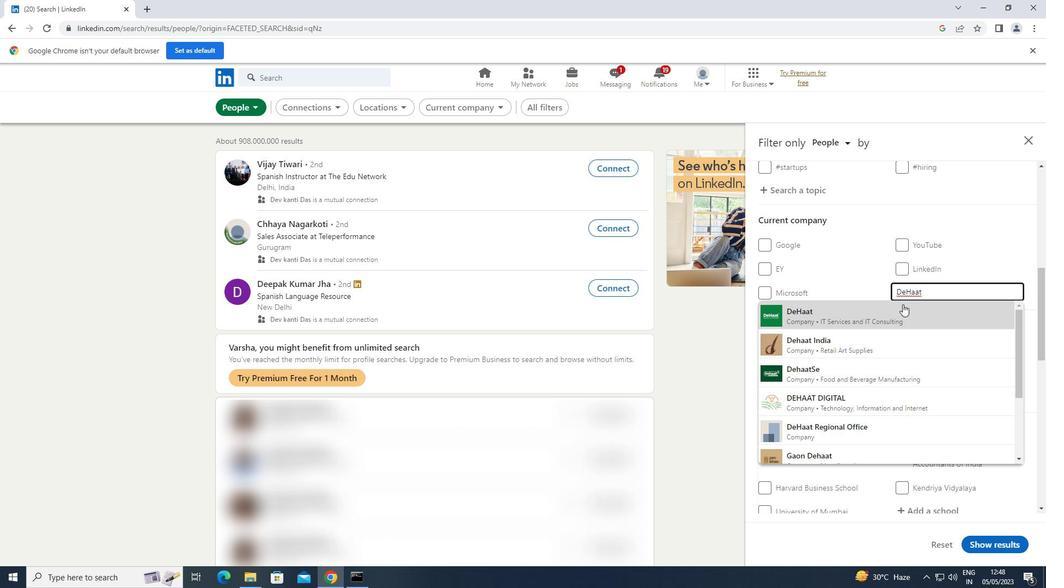 
Action: Mouse pressed left at (890, 313)
Screenshot: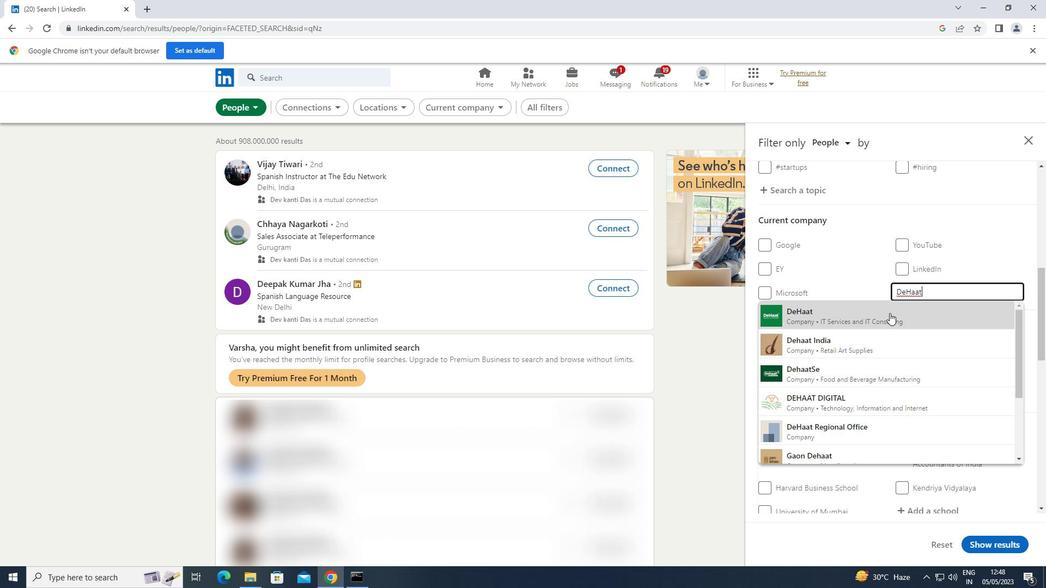 
Action: Mouse scrolled (890, 312) with delta (0, 0)
Screenshot: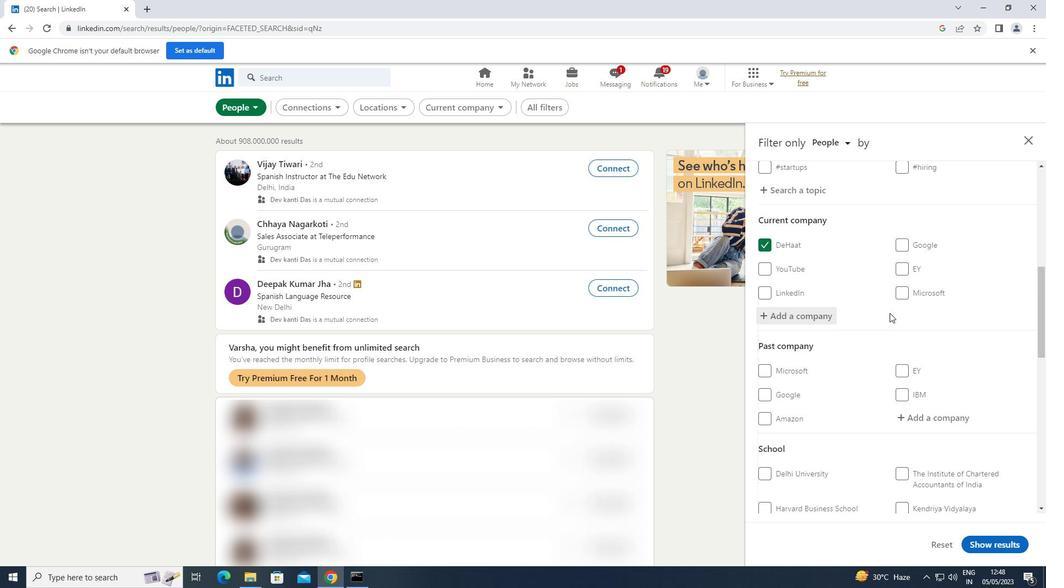 
Action: Mouse scrolled (890, 312) with delta (0, 0)
Screenshot: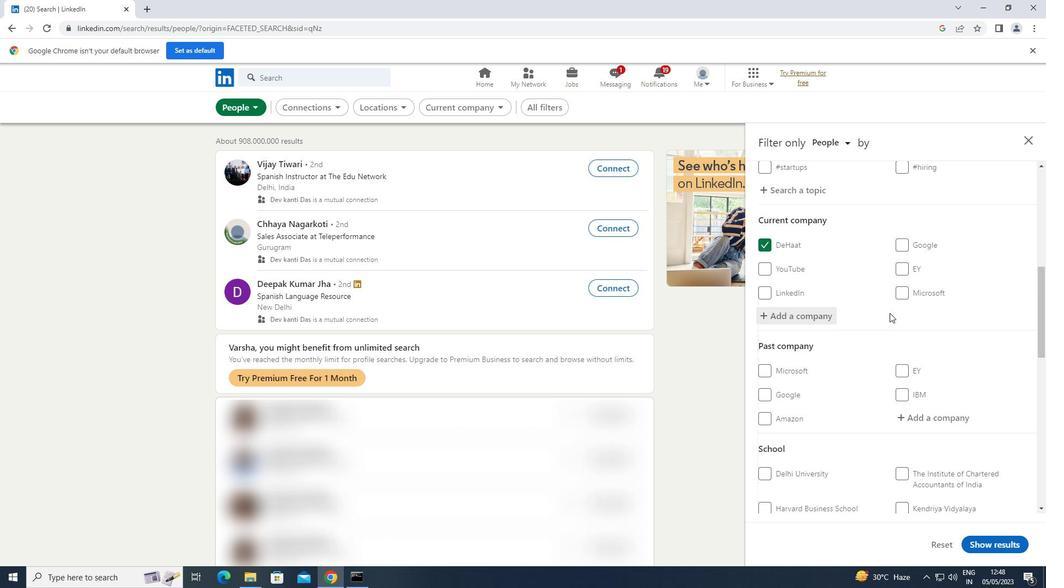 
Action: Mouse scrolled (890, 312) with delta (0, 0)
Screenshot: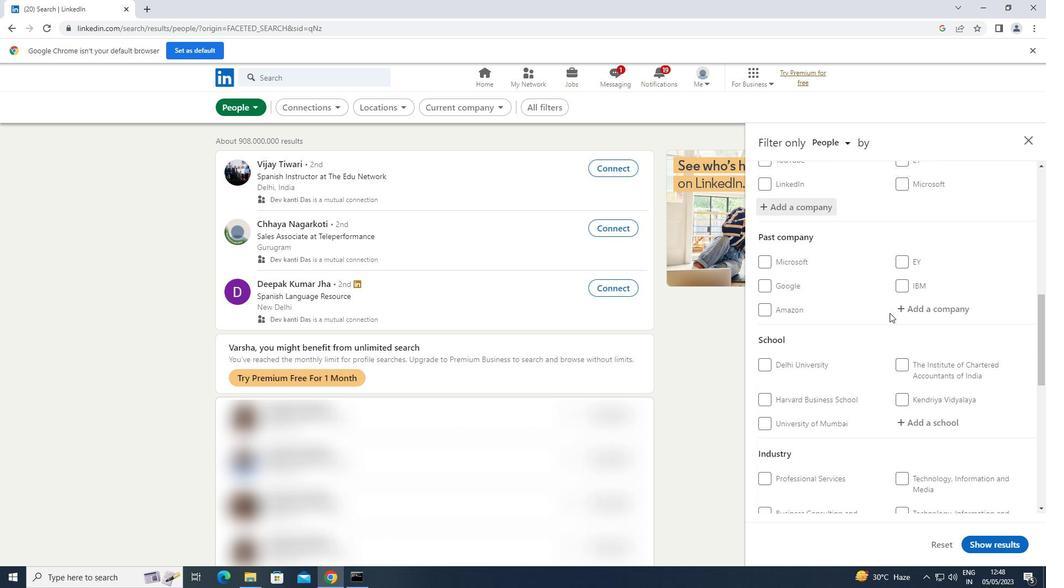 
Action: Mouse moved to (939, 368)
Screenshot: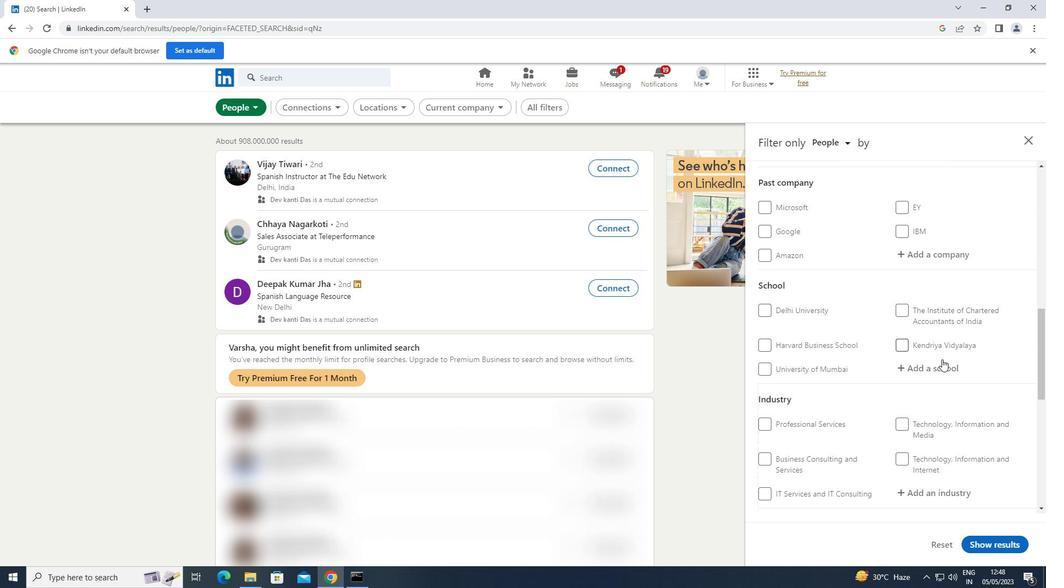 
Action: Mouse pressed left at (939, 368)
Screenshot: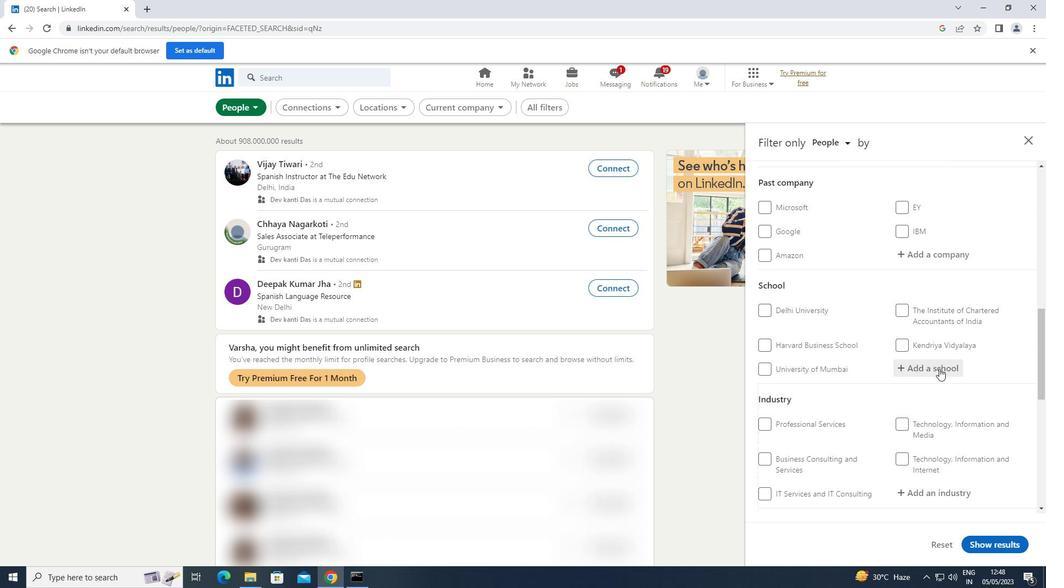 
Action: Key pressed <Key.shift>JAYPEE
Screenshot: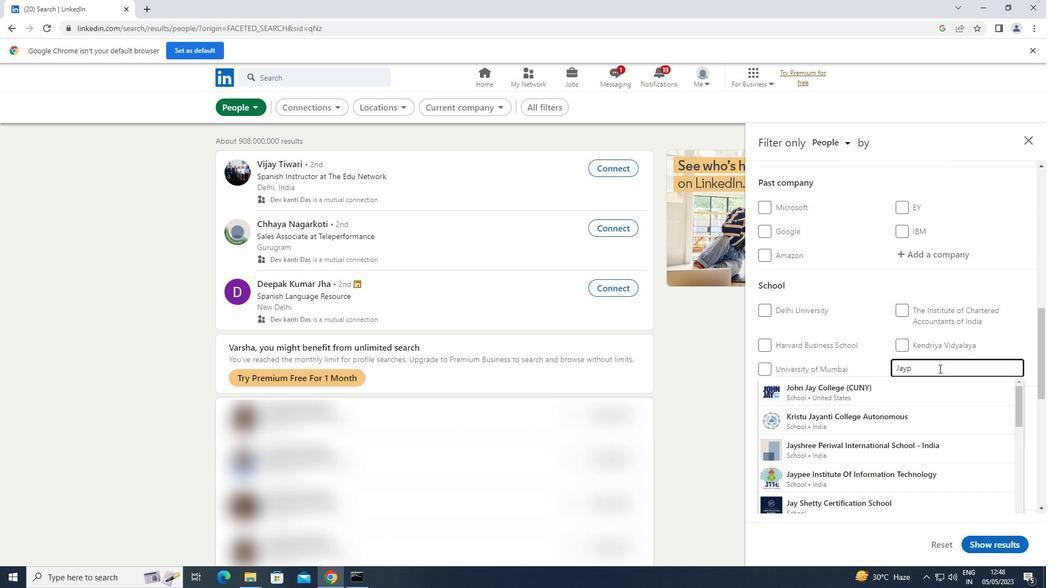 
Action: Mouse moved to (896, 410)
Screenshot: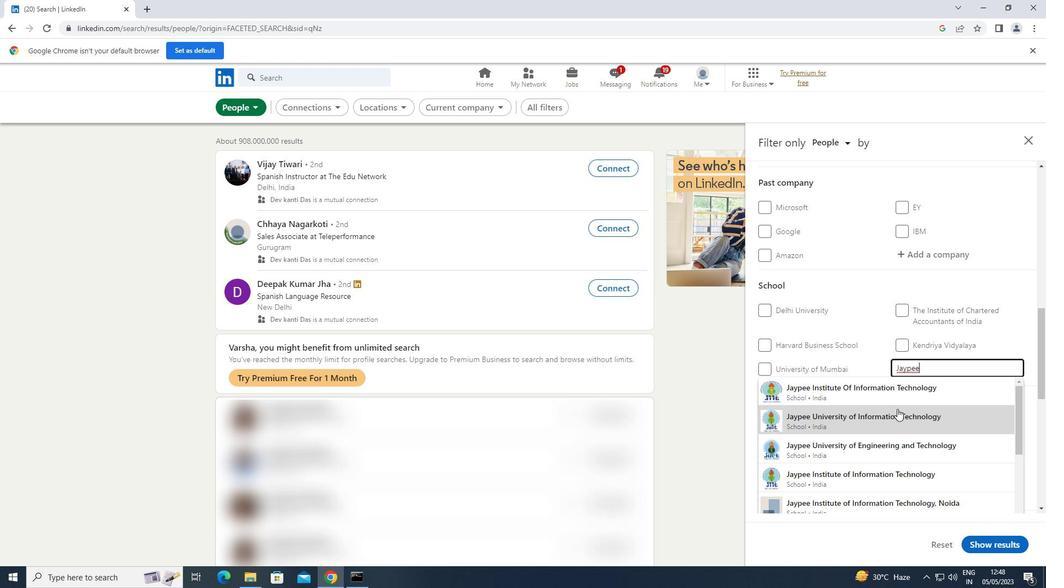 
Action: Mouse pressed left at (896, 410)
Screenshot: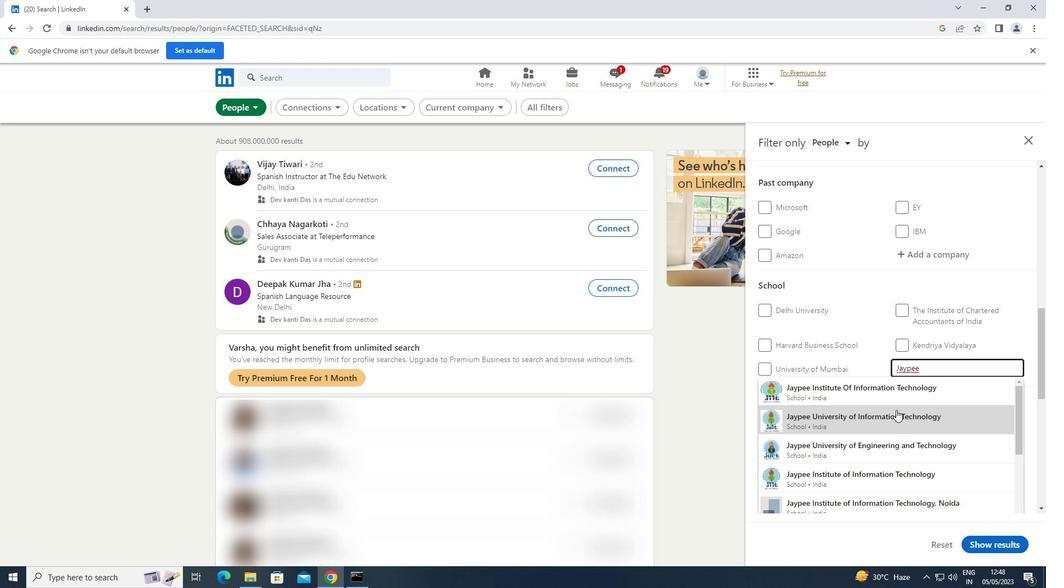 
Action: Mouse scrolled (896, 409) with delta (0, 0)
Screenshot: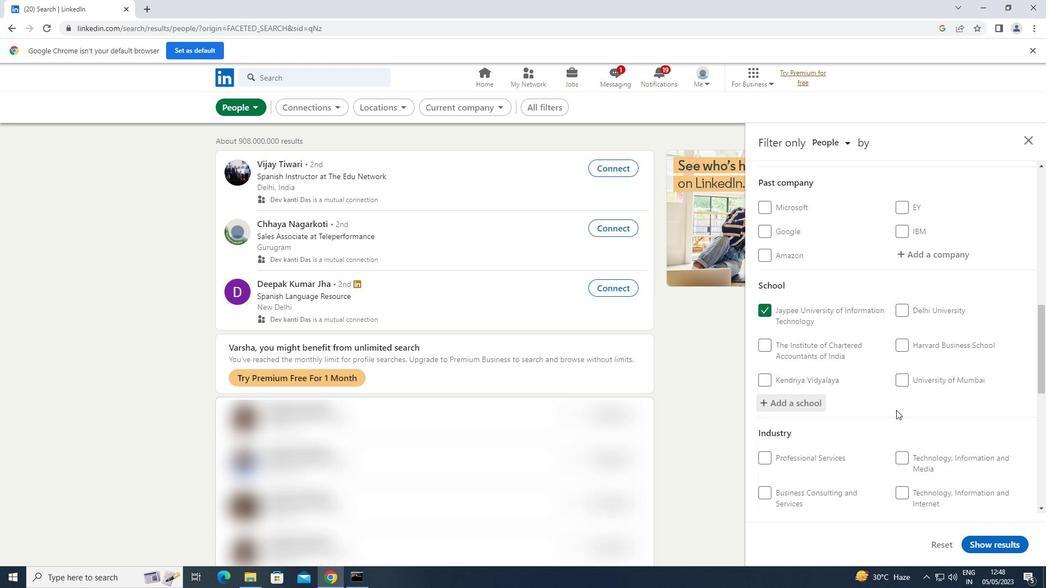 
Action: Mouse scrolled (896, 409) with delta (0, 0)
Screenshot: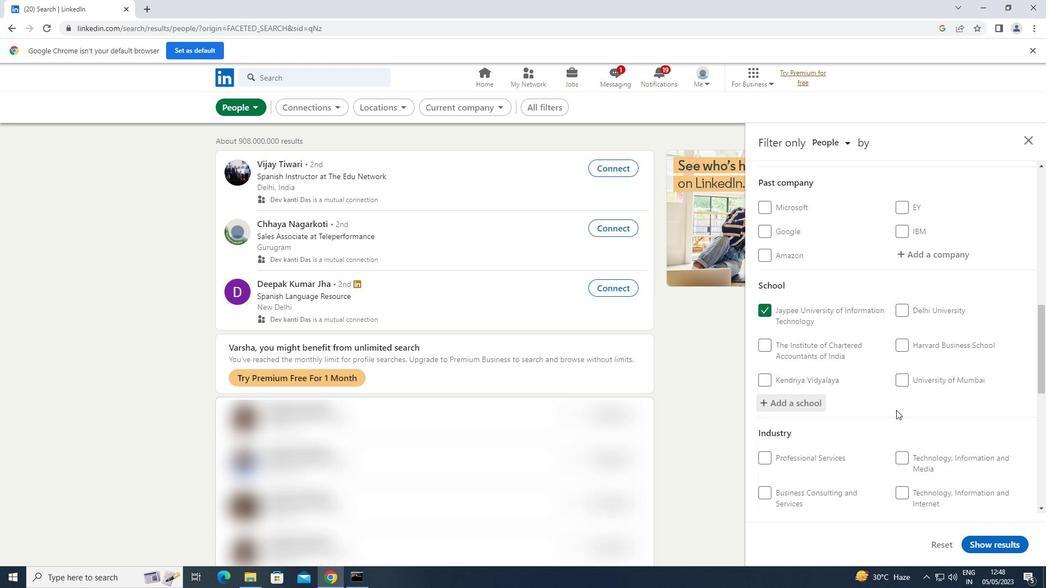 
Action: Mouse scrolled (896, 409) with delta (0, 0)
Screenshot: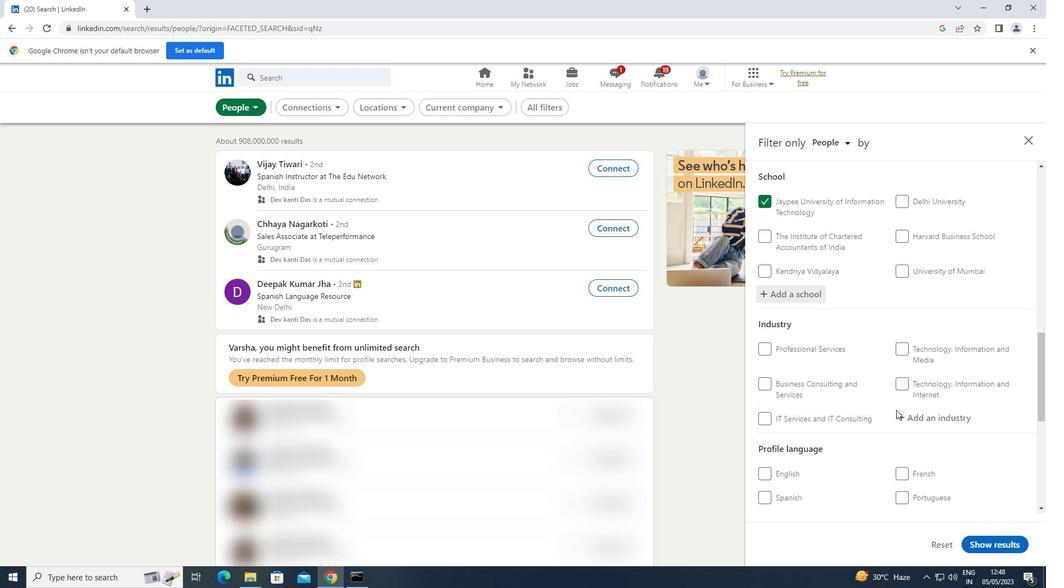 
Action: Mouse scrolled (896, 409) with delta (0, 0)
Screenshot: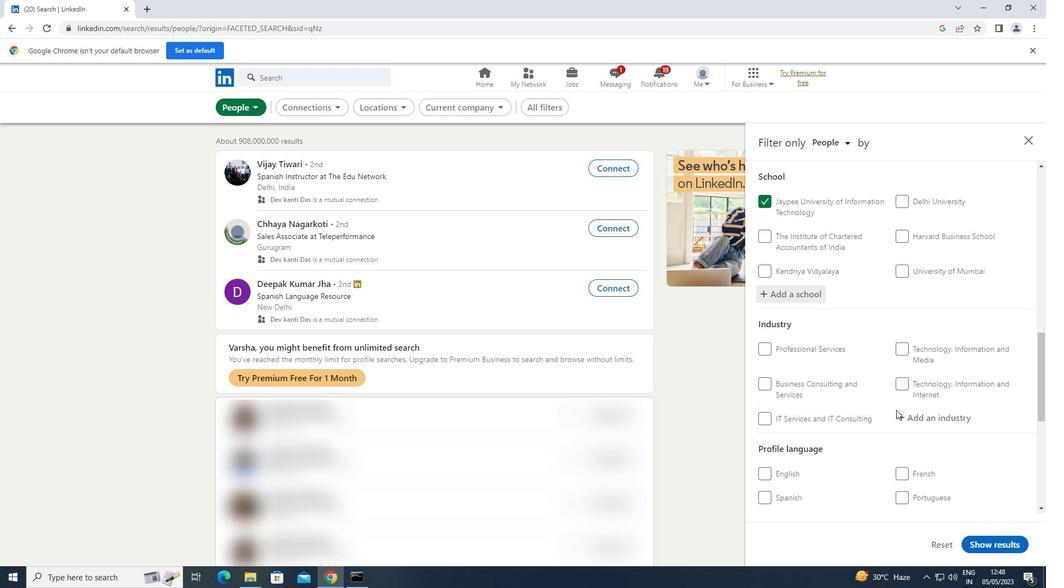 
Action: Mouse moved to (963, 312)
Screenshot: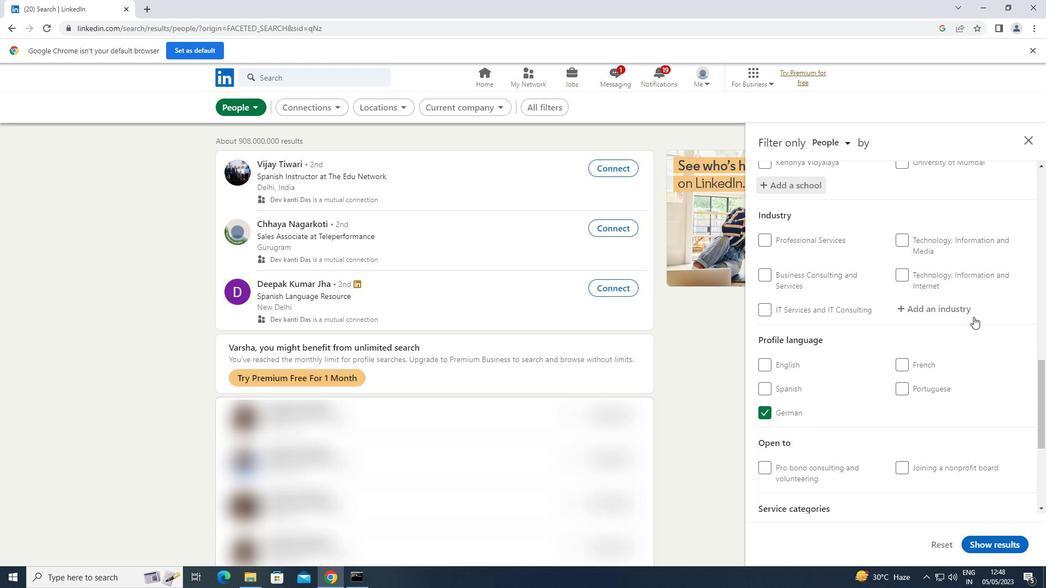 
Action: Mouse pressed left at (963, 312)
Screenshot: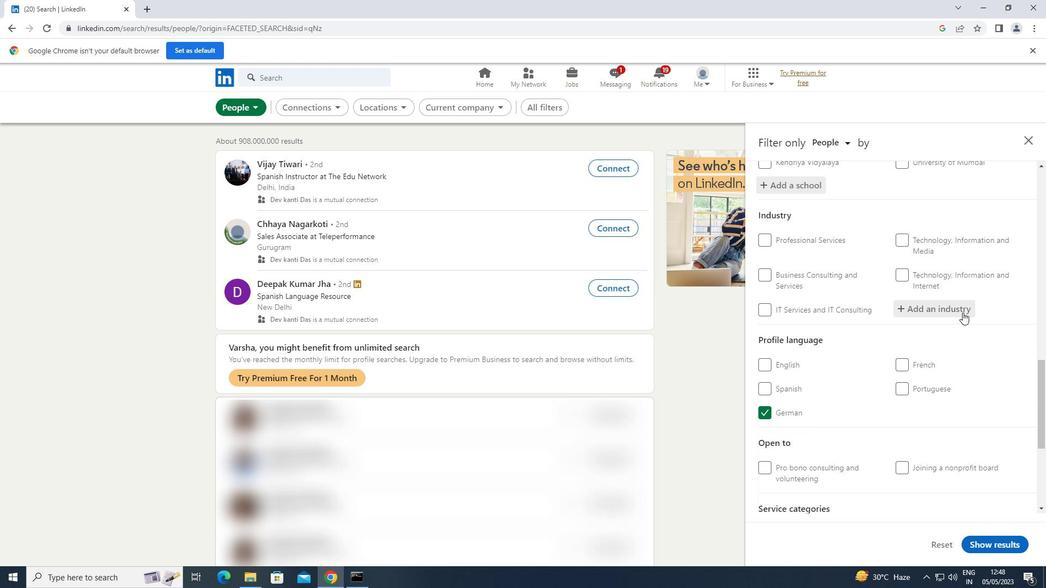 
Action: Key pressed <Key.shift>PRINTING
Screenshot: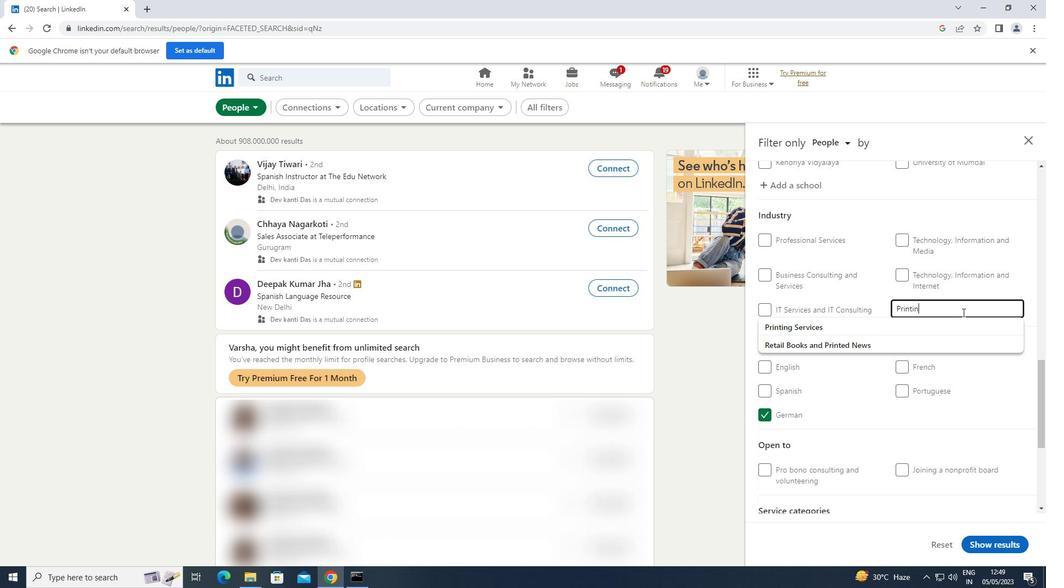 
Action: Mouse moved to (874, 327)
Screenshot: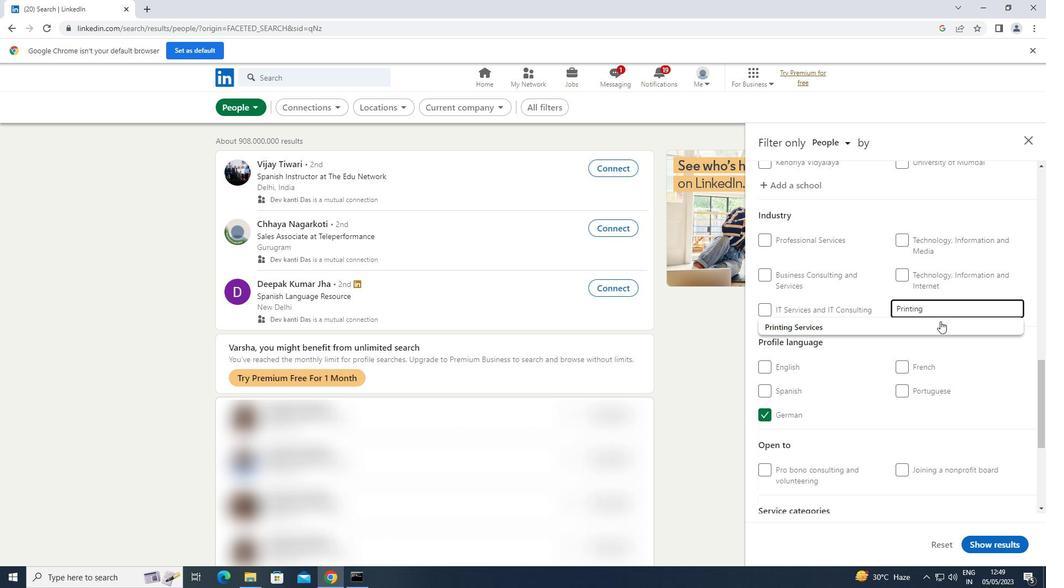 
Action: Mouse pressed left at (874, 327)
Screenshot: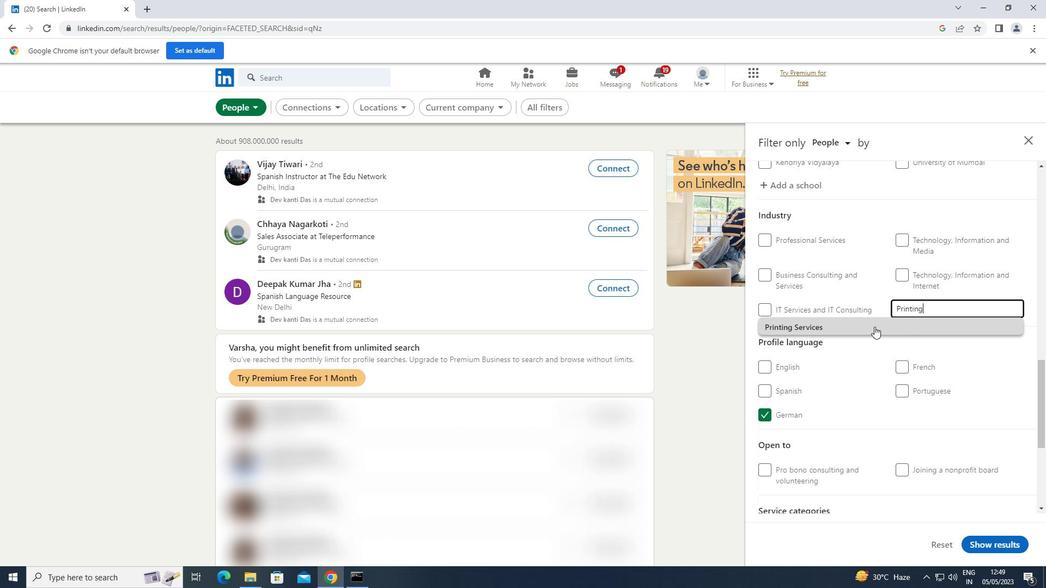 
Action: Mouse scrolled (874, 326) with delta (0, 0)
Screenshot: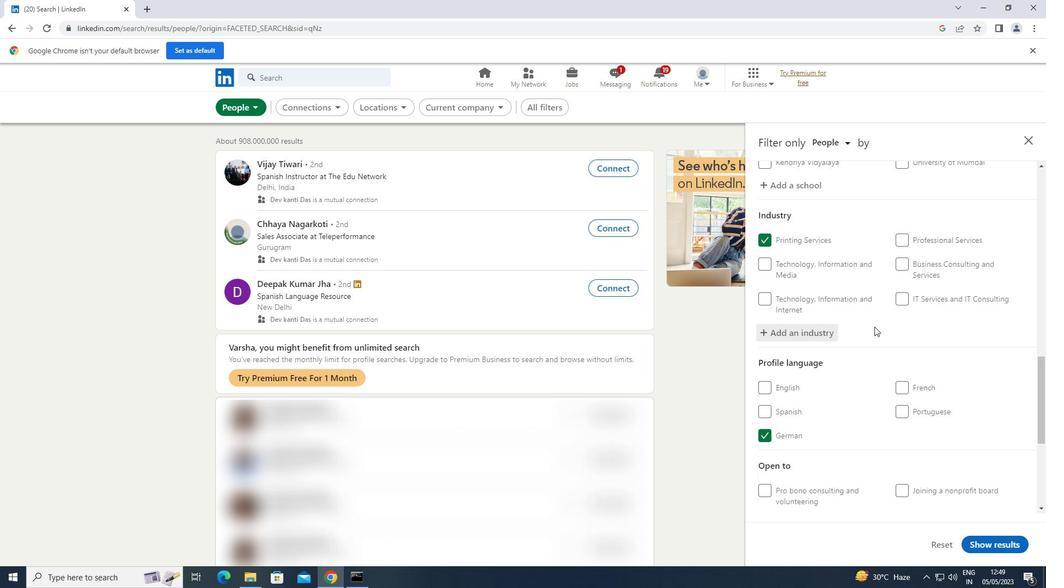 
Action: Mouse scrolled (874, 326) with delta (0, 0)
Screenshot: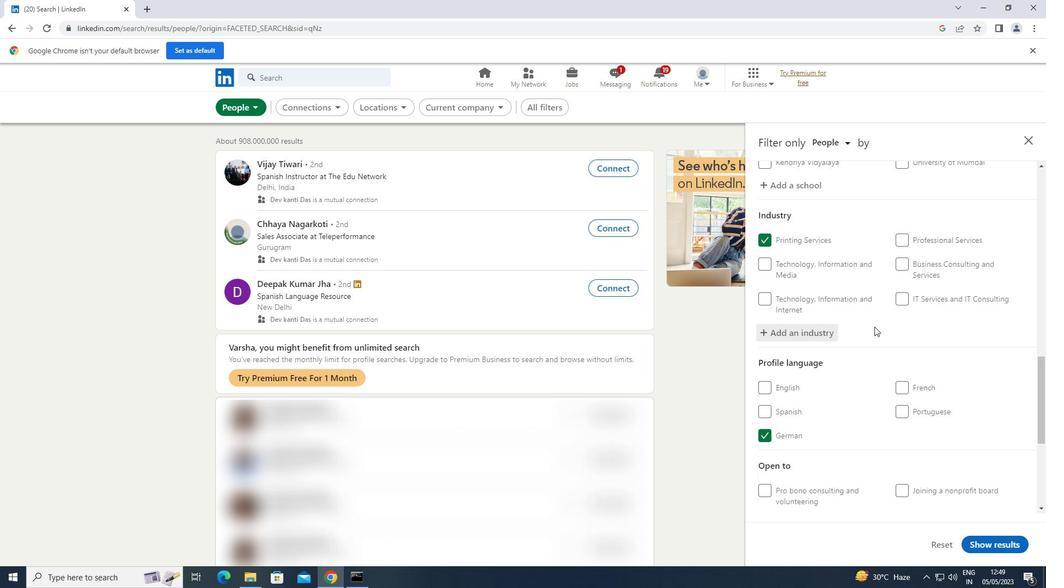 
Action: Mouse scrolled (874, 326) with delta (0, 0)
Screenshot: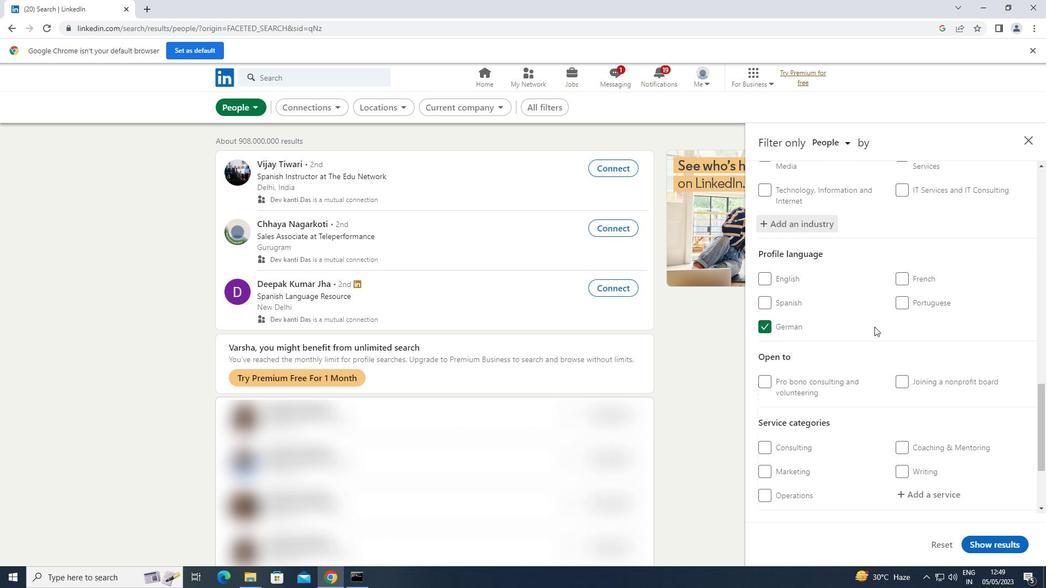 
Action: Mouse scrolled (874, 326) with delta (0, 0)
Screenshot: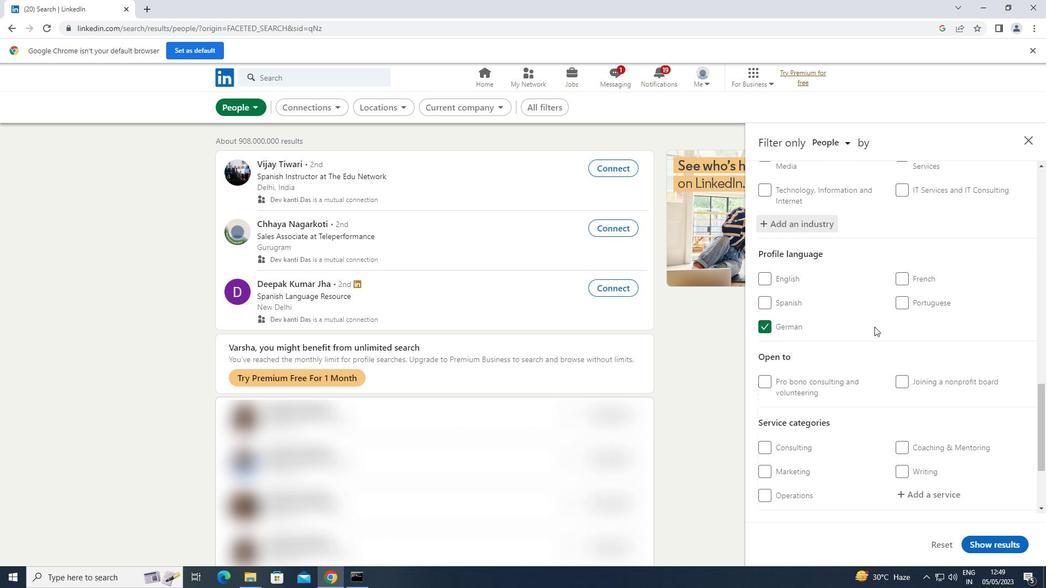
Action: Mouse scrolled (874, 326) with delta (0, 0)
Screenshot: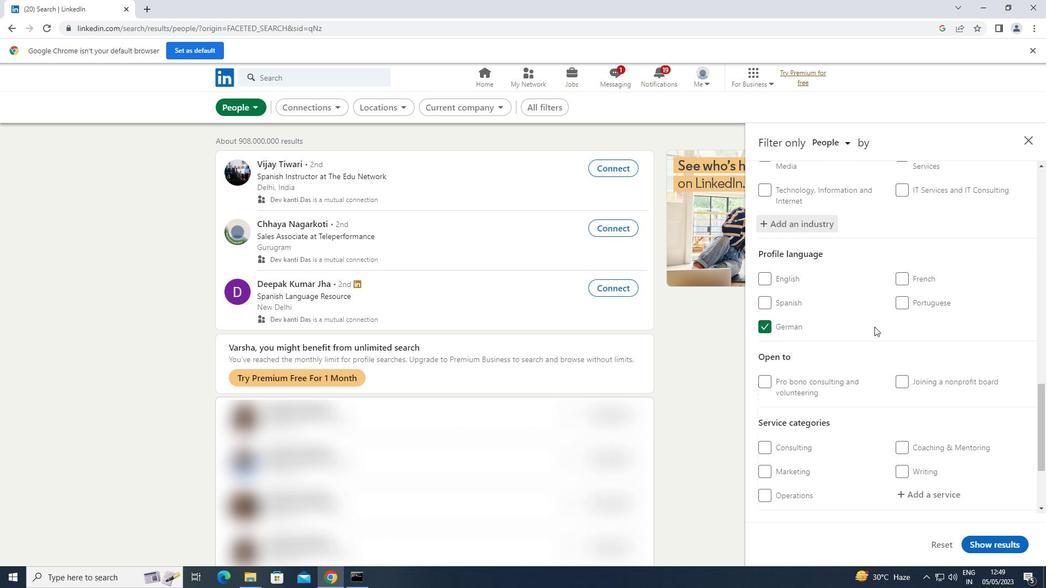 
Action: Mouse moved to (911, 355)
Screenshot: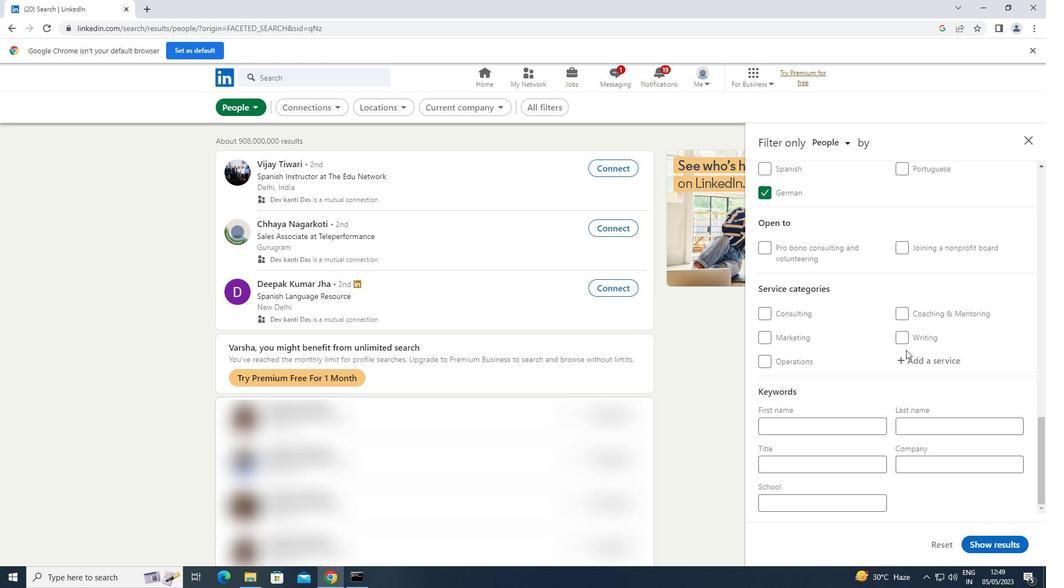 
Action: Mouse pressed left at (911, 355)
Screenshot: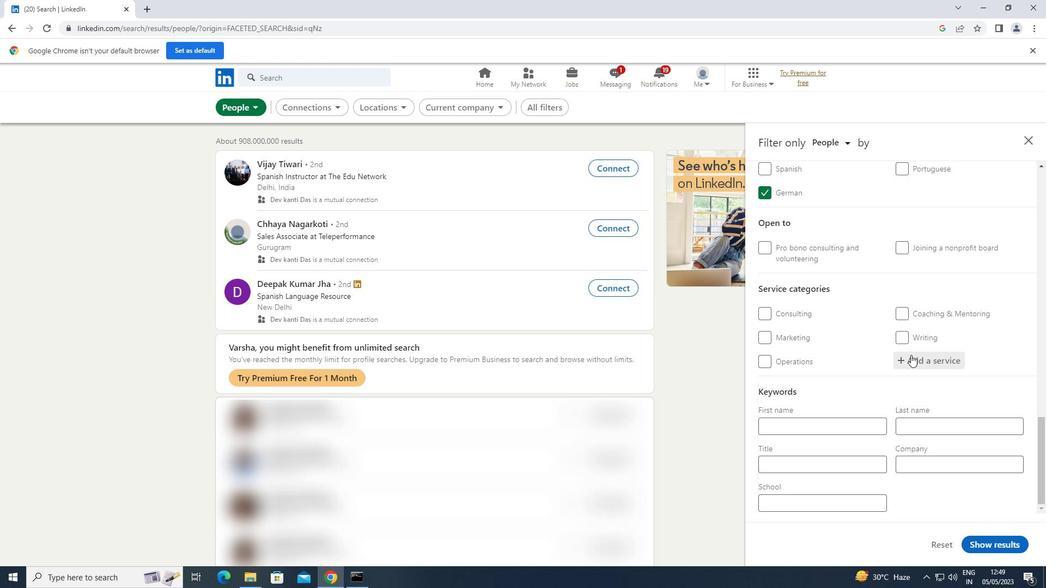 
Action: Key pressed <Key.shift>STRATEGIC
Screenshot: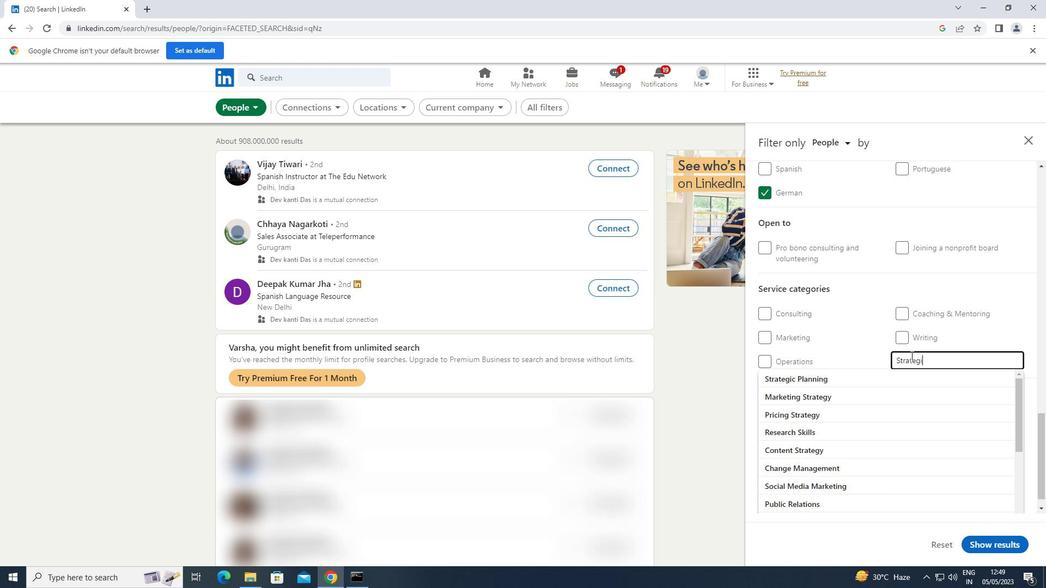 
Action: Mouse moved to (802, 375)
Screenshot: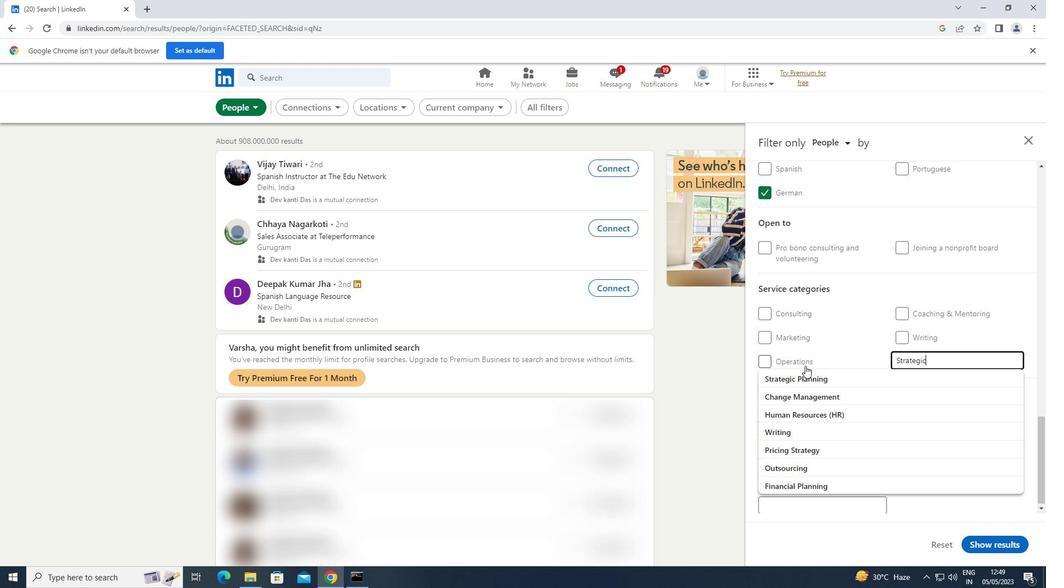 
Action: Mouse pressed left at (802, 375)
Screenshot: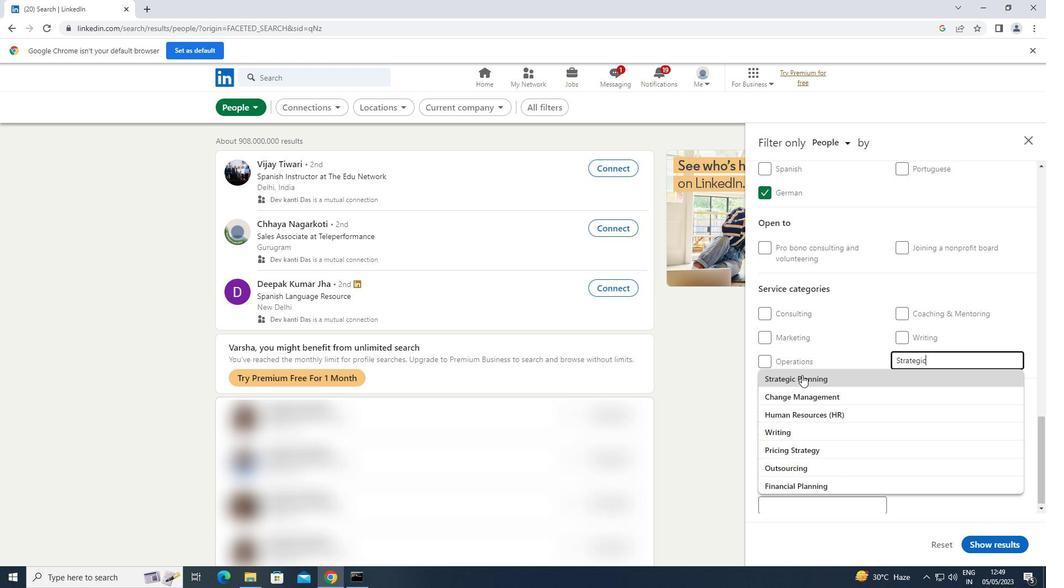 
Action: Mouse scrolled (802, 374) with delta (0, 0)
Screenshot: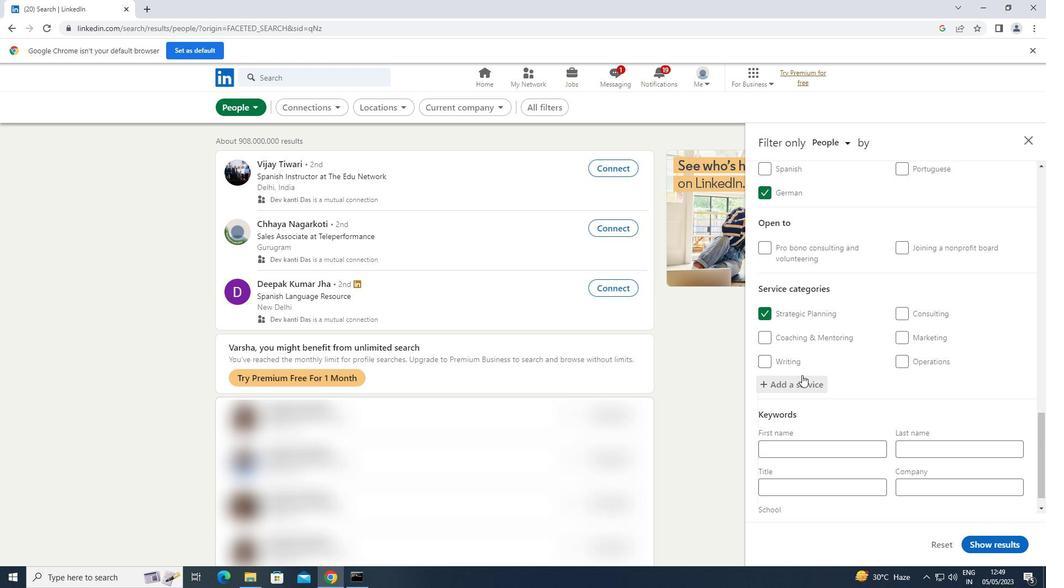
Action: Mouse scrolled (802, 374) with delta (0, 0)
Screenshot: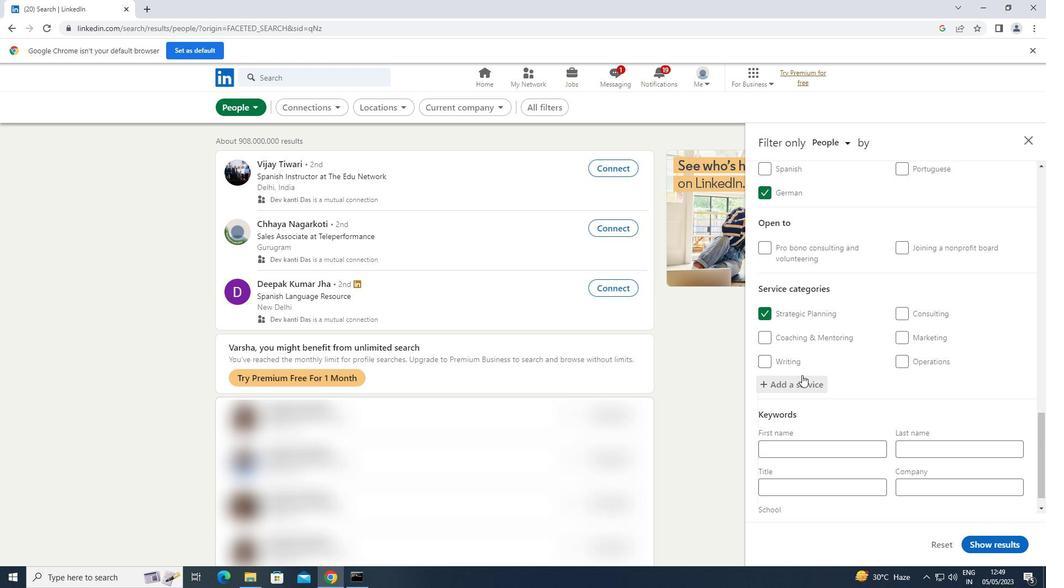 
Action: Mouse scrolled (802, 374) with delta (0, 0)
Screenshot: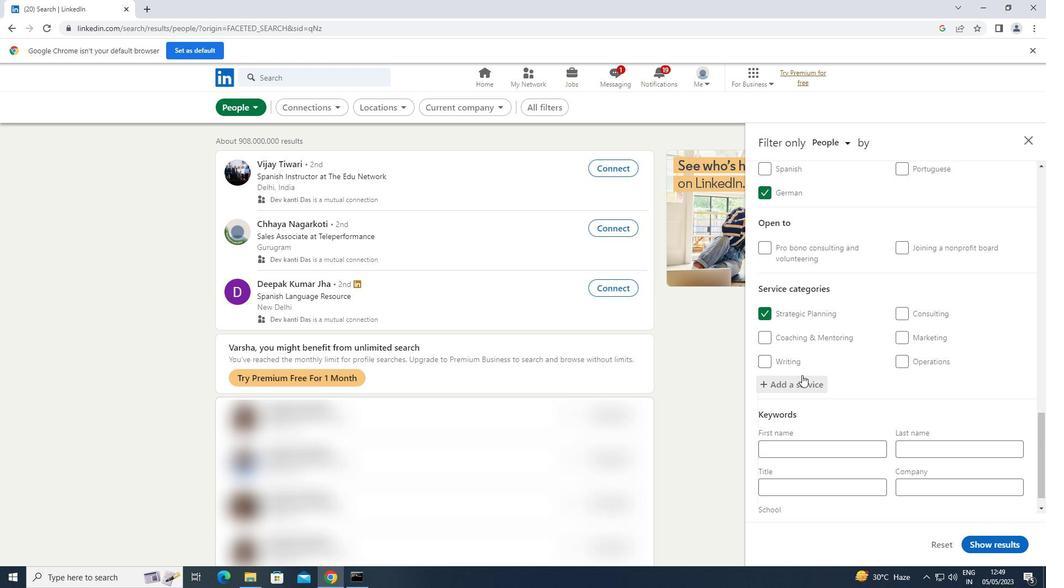
Action: Mouse scrolled (802, 374) with delta (0, 0)
Screenshot: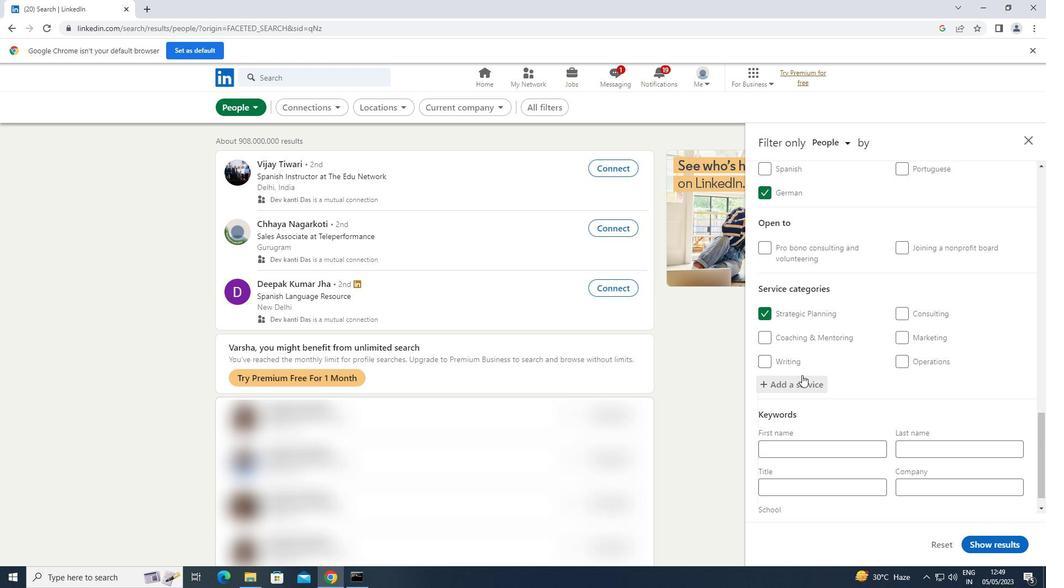 
Action: Mouse scrolled (802, 374) with delta (0, 0)
Screenshot: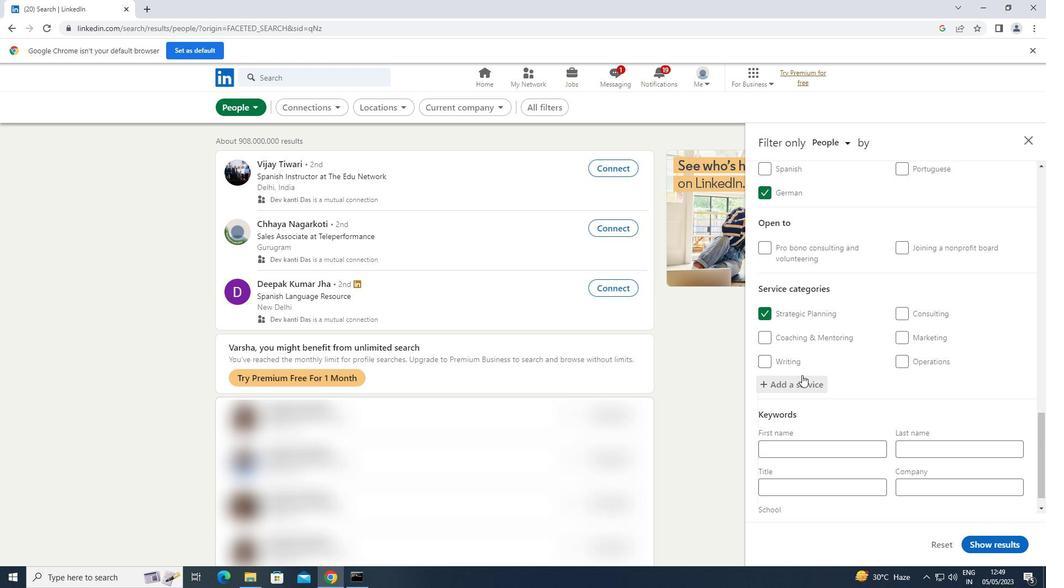 
Action: Mouse scrolled (802, 374) with delta (0, 0)
Screenshot: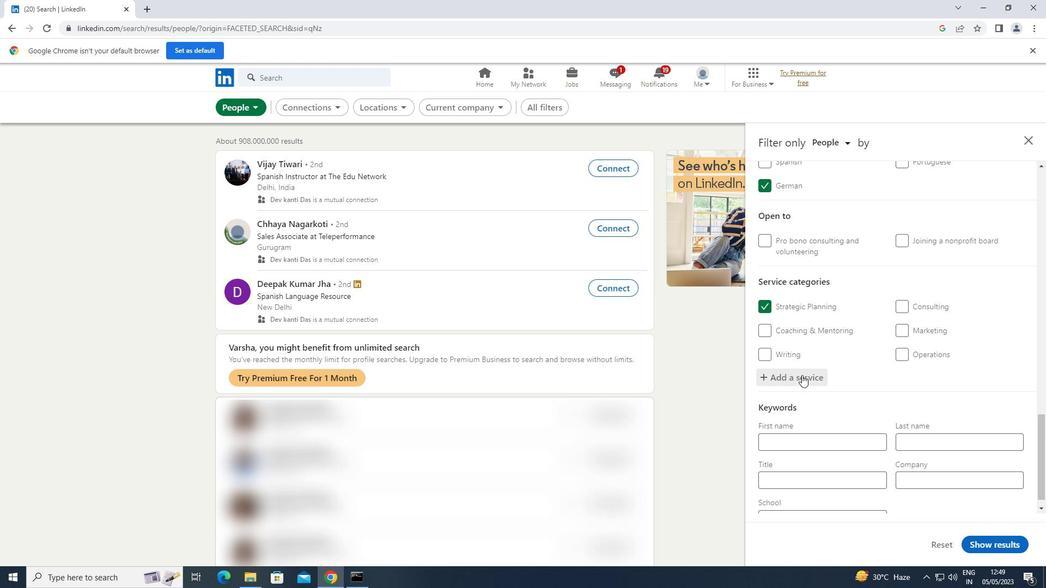 
Action: Mouse moved to (799, 461)
Screenshot: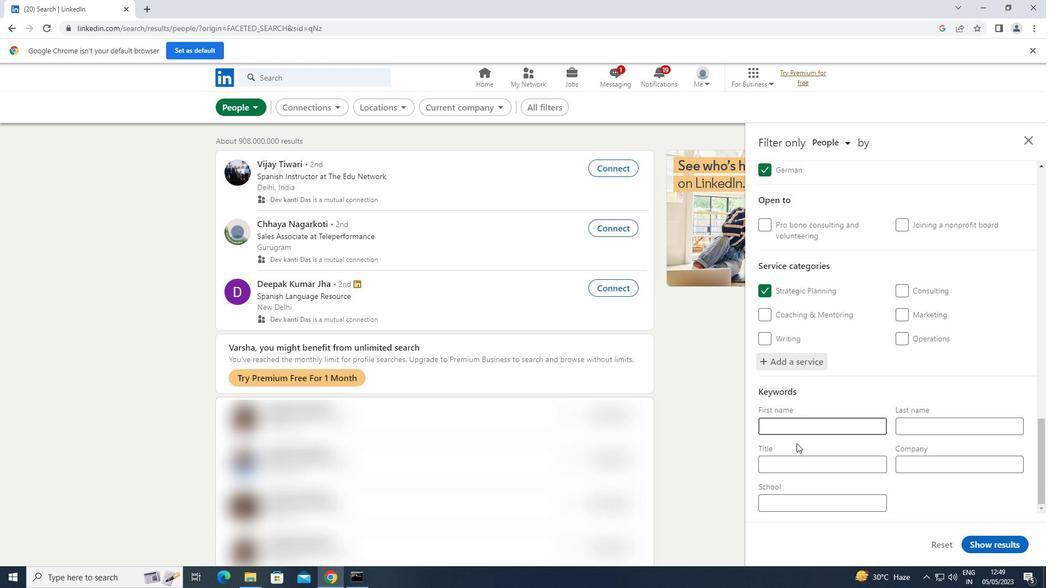 
Action: Mouse pressed left at (799, 461)
Screenshot: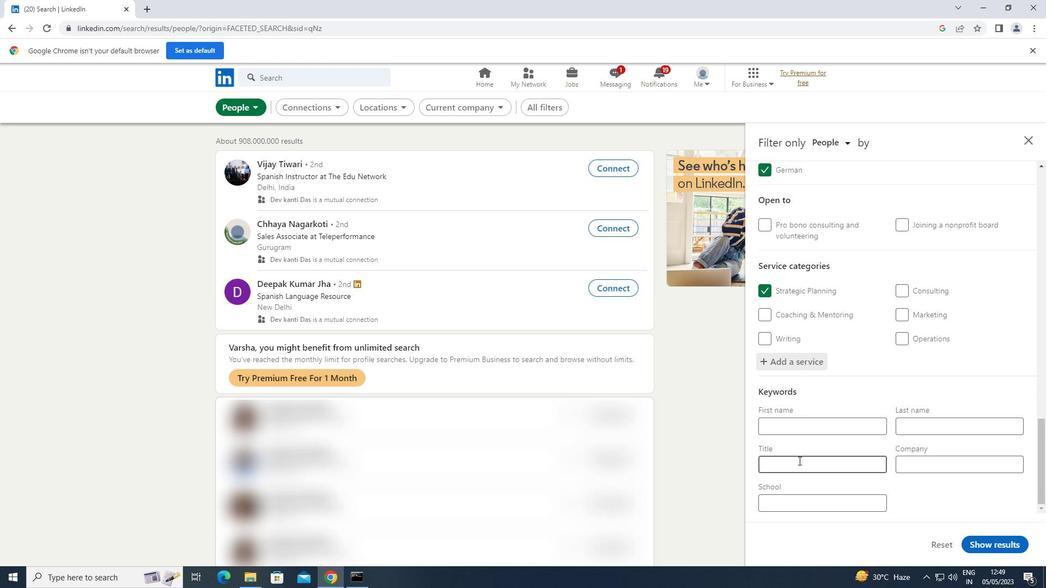 
Action: Key pressed <Key.shift>SCHOOL<Key.space><Key.shift>COUNSELOR
Screenshot: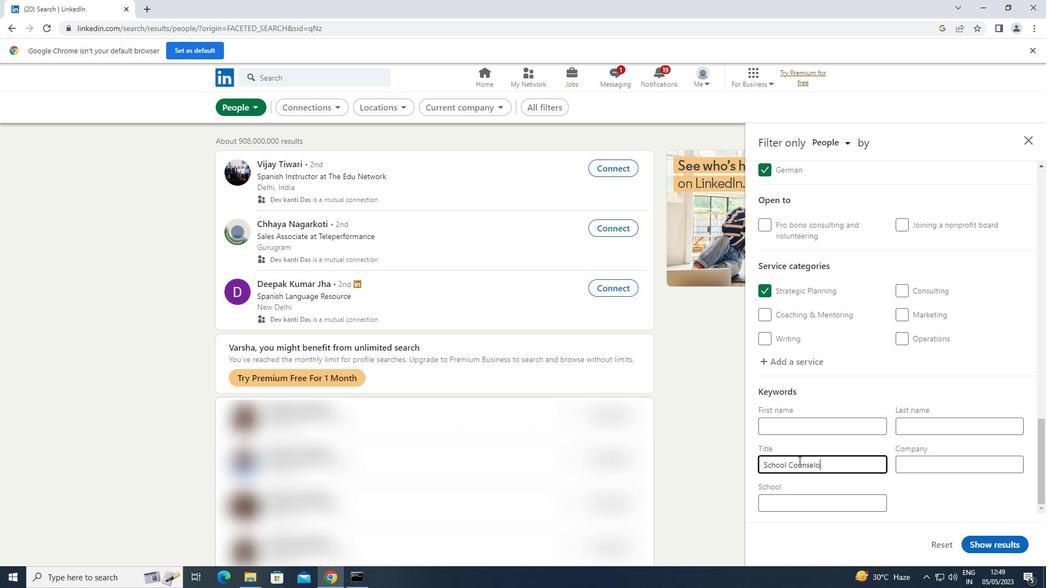 
Action: Mouse moved to (985, 545)
Screenshot: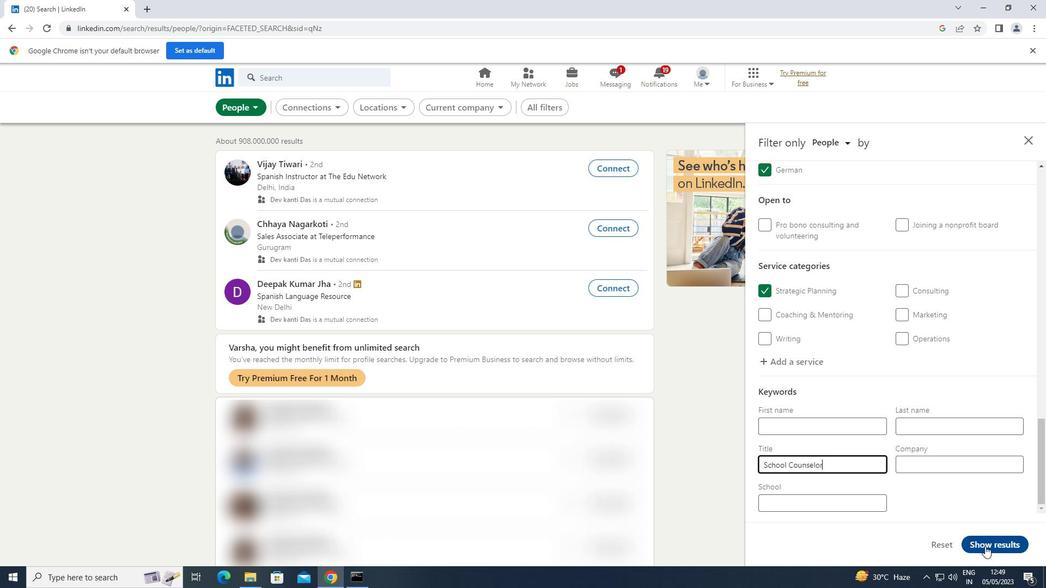 
Action: Mouse pressed left at (985, 545)
Screenshot: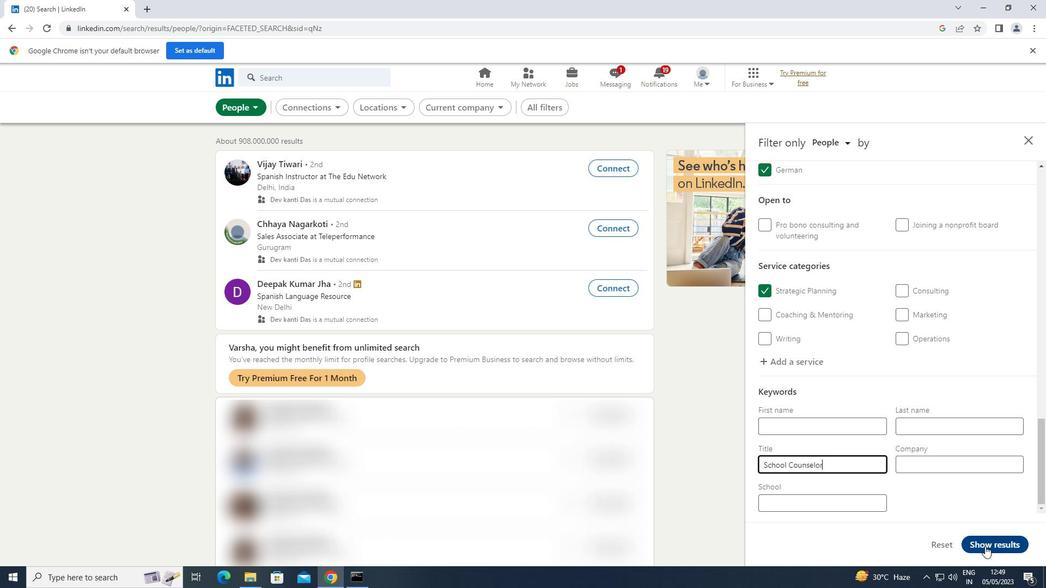 
